 Task: Look for space in Bogenhausen, Germany from 7th July, 2023 to 15th July, 2023 for 6 adults in price range Rs.15000 to Rs.20000. Place can be entire place with 3 bedrooms having 3 beds and 3 bathrooms. Property type can be house, flat, guest house. Booking option can be shelf check-in. Required host language is English.
Action: Mouse moved to (374, 126)
Screenshot: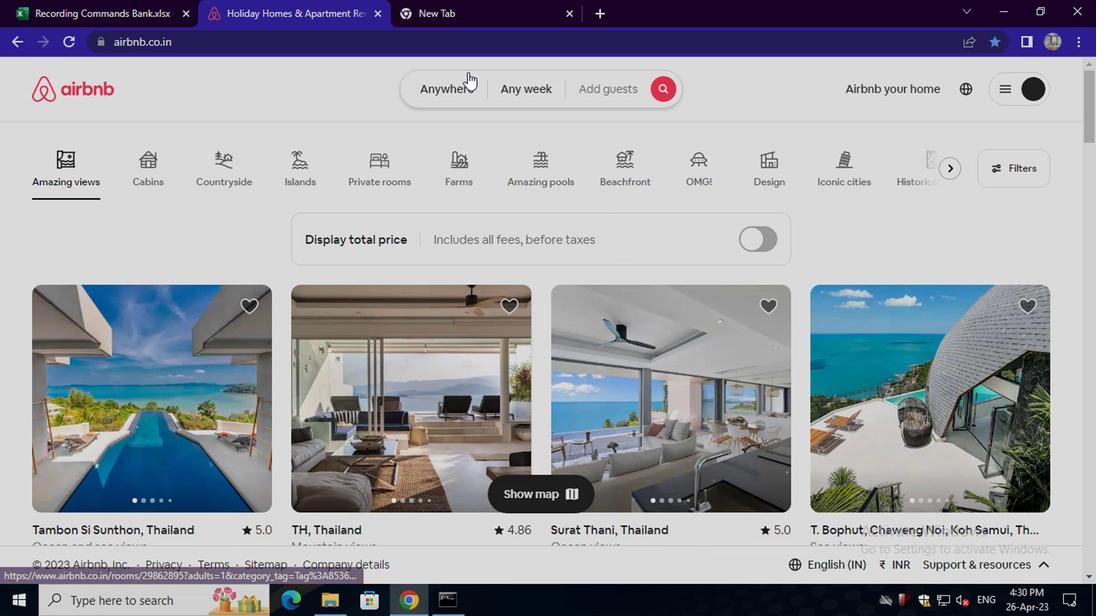 
Action: Mouse pressed left at (374, 126)
Screenshot: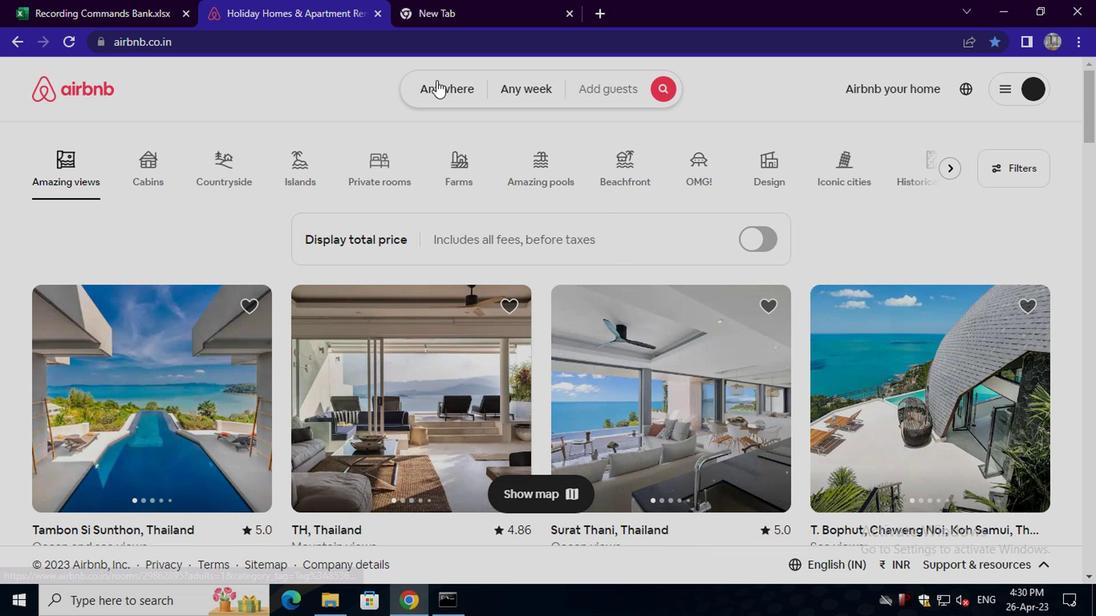
Action: Mouse moved to (315, 174)
Screenshot: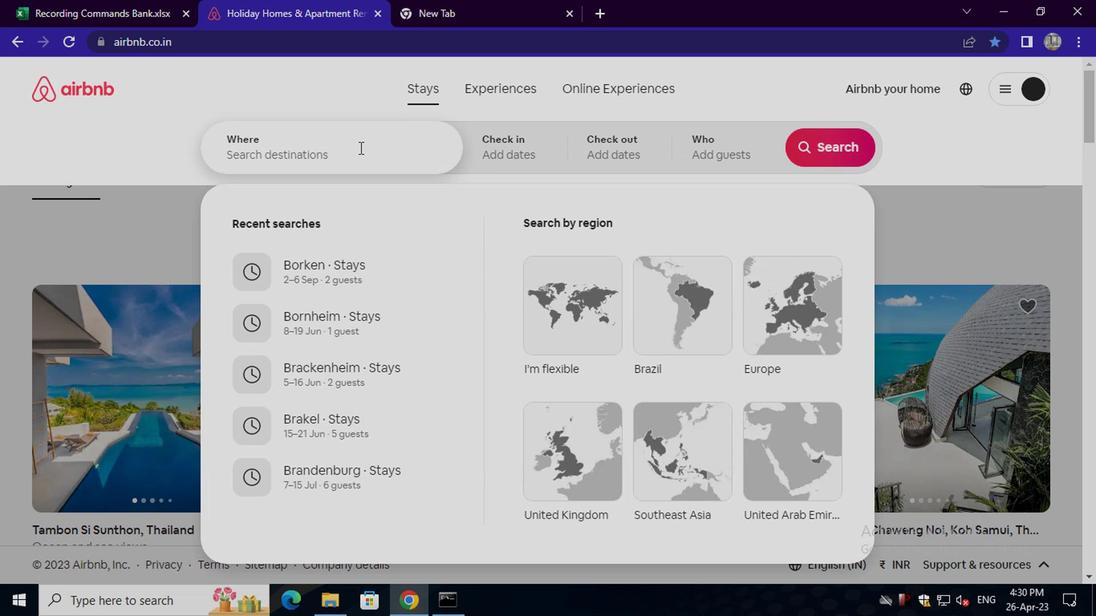 
Action: Mouse pressed left at (315, 174)
Screenshot: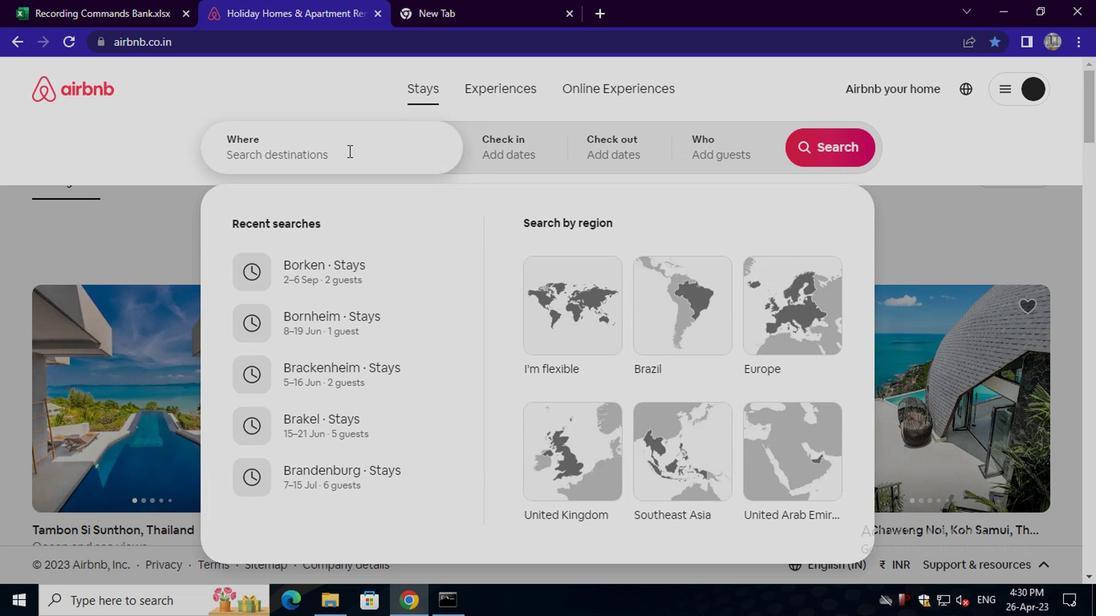 
Action: Key pressed bogenhausen,<Key.space>germany<Key.enter>
Screenshot: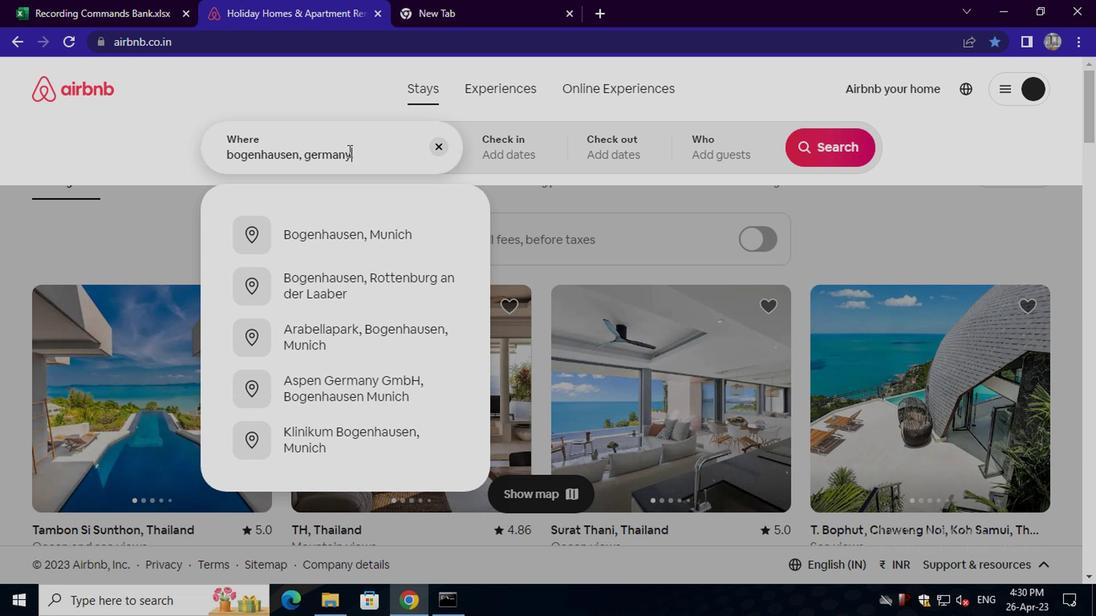 
Action: Mouse moved to (642, 260)
Screenshot: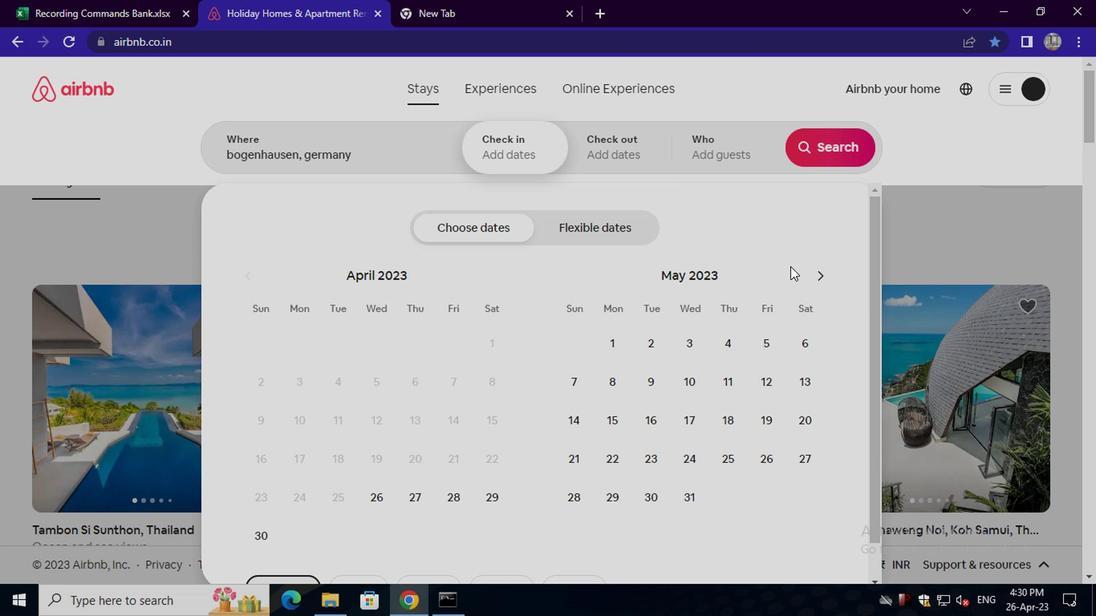 
Action: Mouse pressed left at (642, 260)
Screenshot: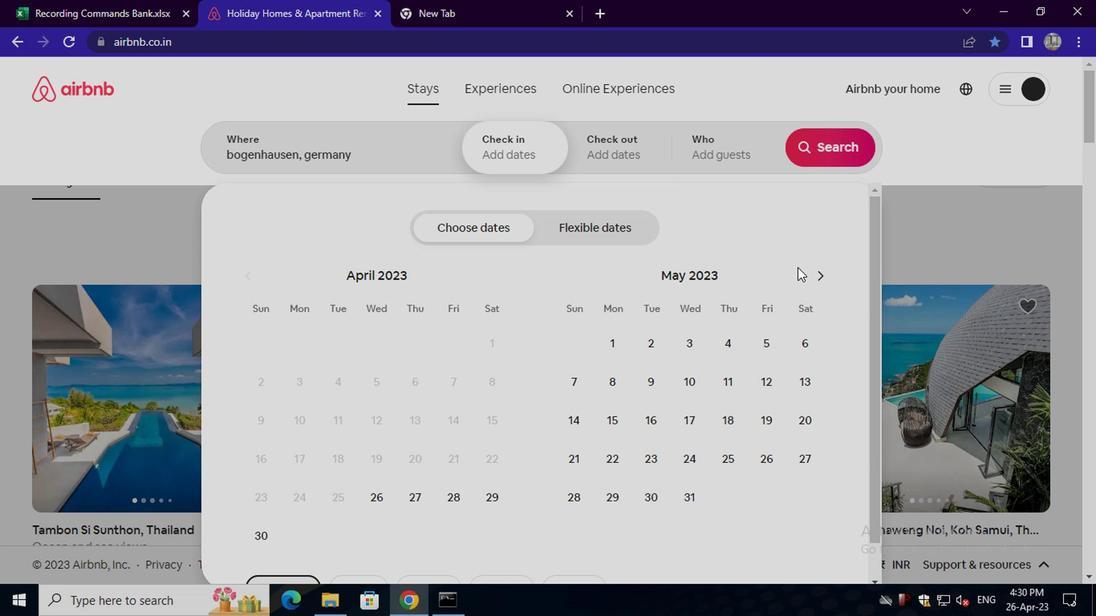 
Action: Mouse moved to (643, 259)
Screenshot: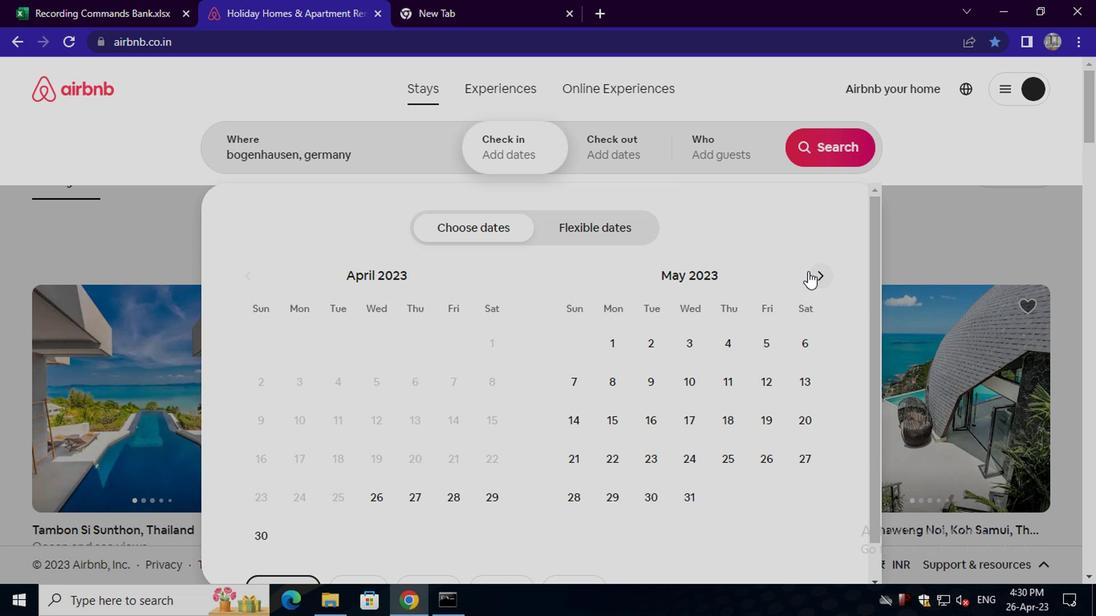
Action: Mouse pressed left at (643, 259)
Screenshot: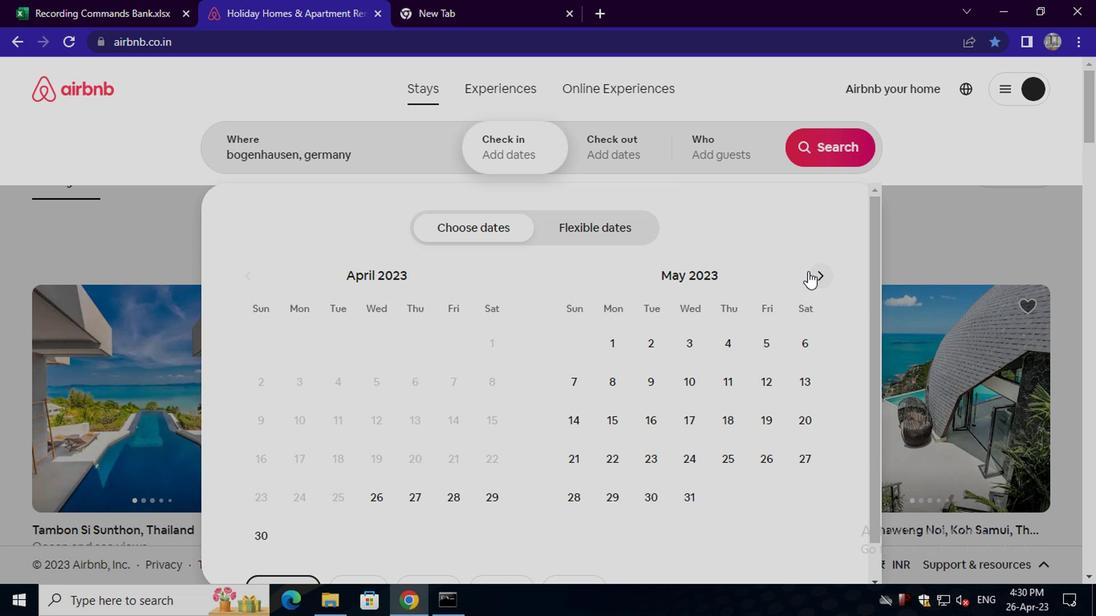 
Action: Mouse moved to (648, 259)
Screenshot: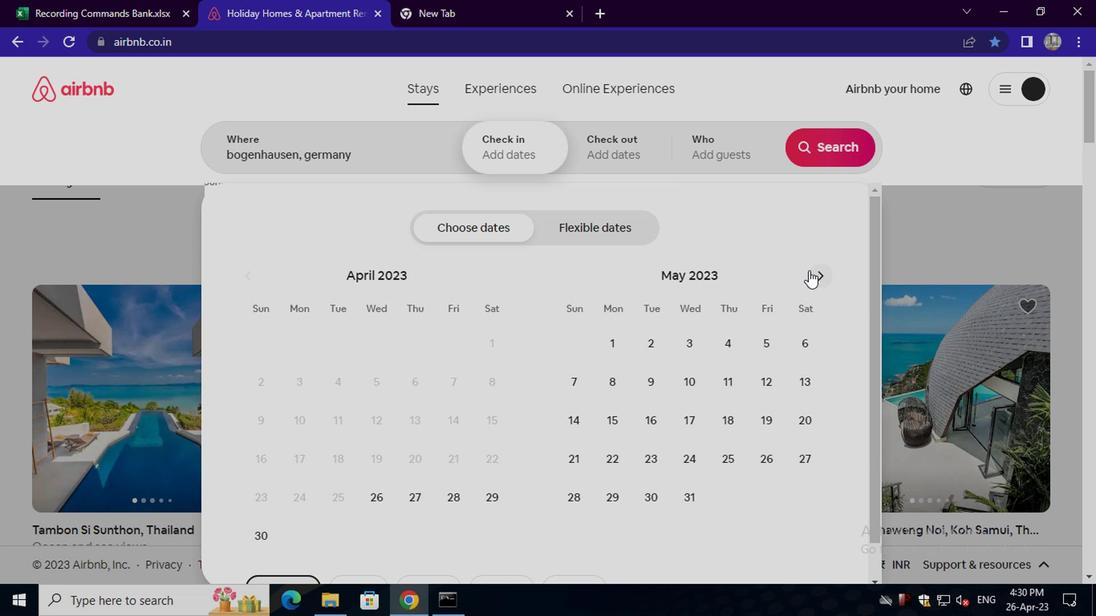 
Action: Mouse pressed left at (648, 259)
Screenshot: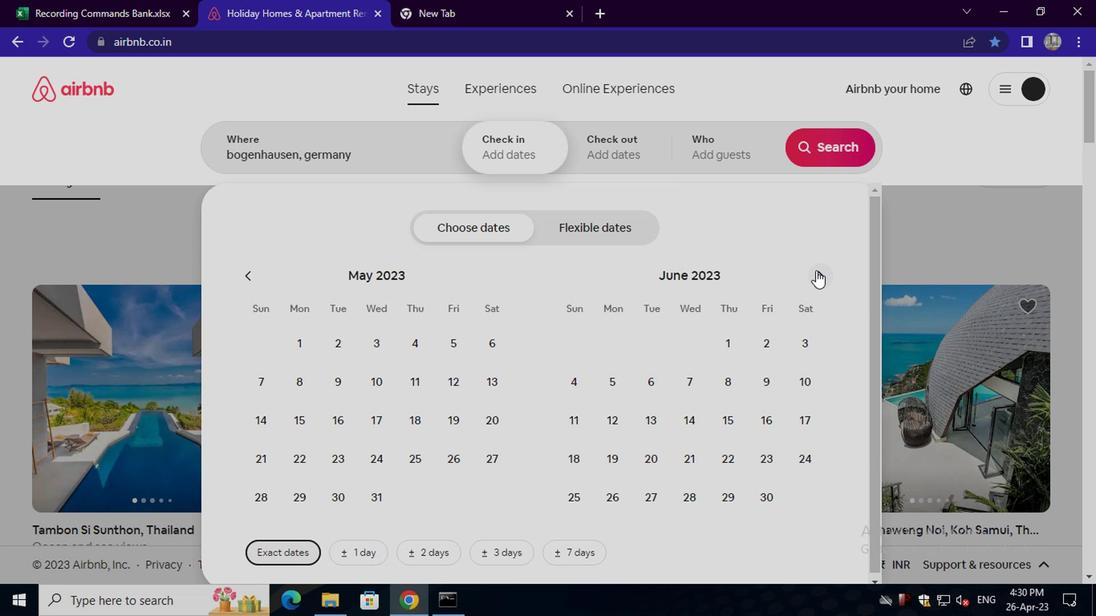 
Action: Mouse moved to (614, 334)
Screenshot: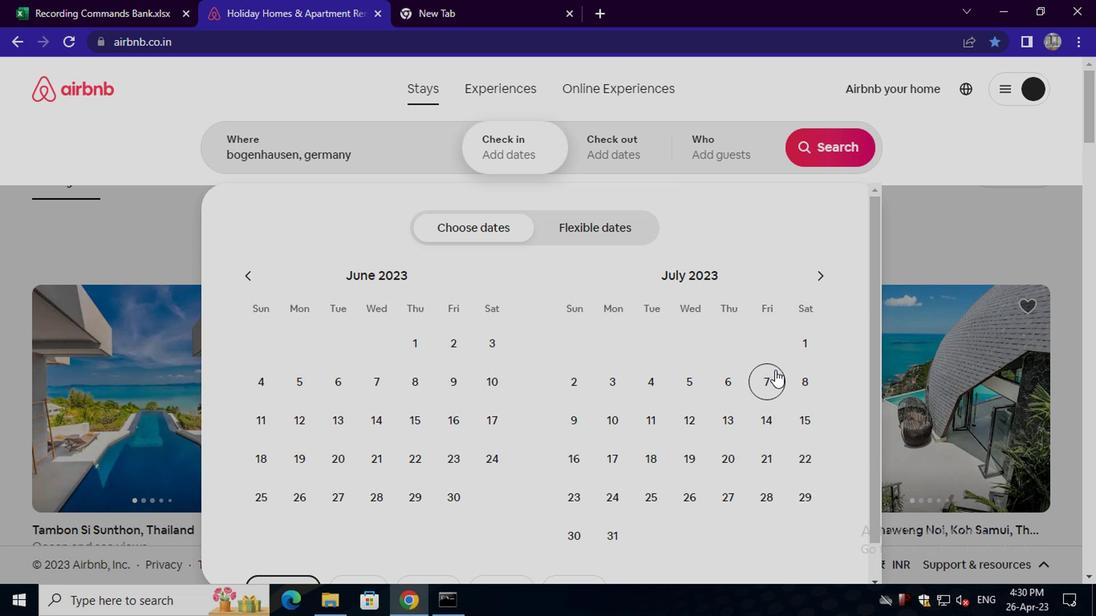 
Action: Mouse pressed left at (614, 334)
Screenshot: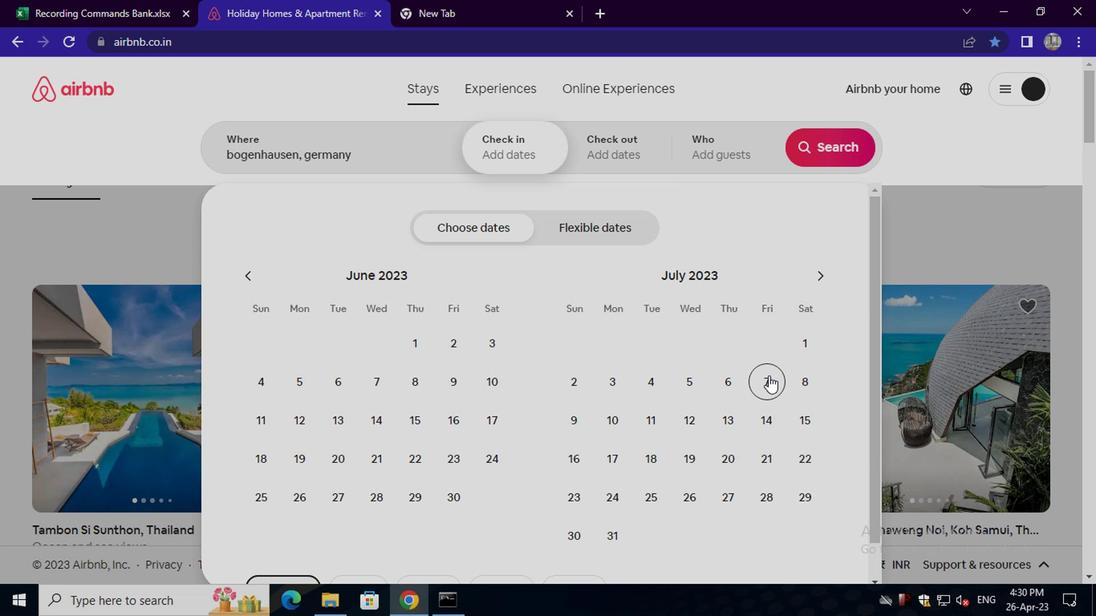 
Action: Mouse moved to (633, 366)
Screenshot: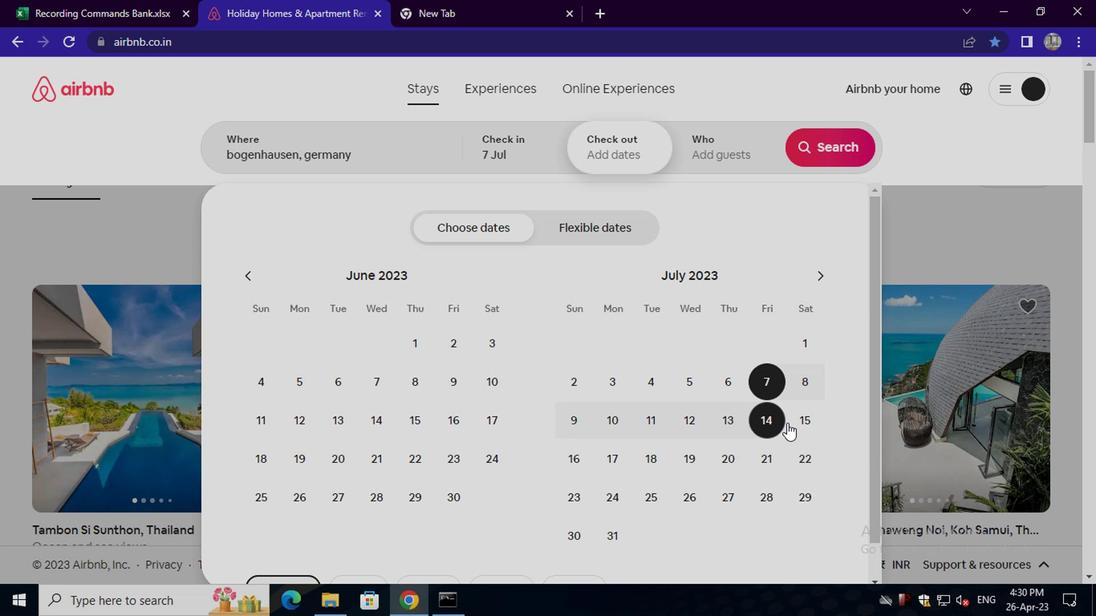 
Action: Mouse pressed left at (633, 366)
Screenshot: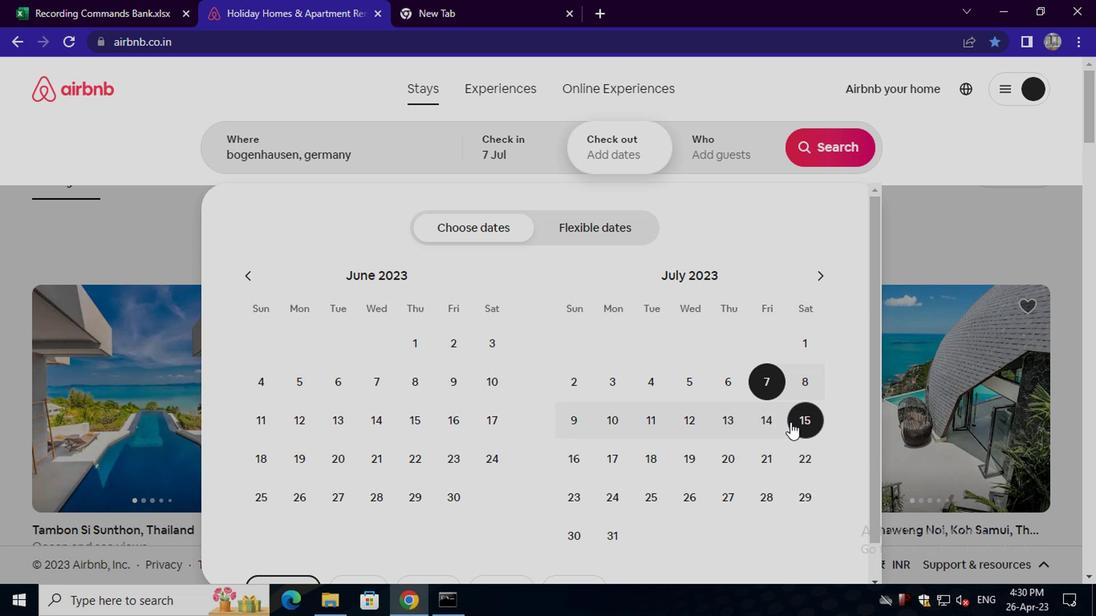 
Action: Mouse moved to (598, 166)
Screenshot: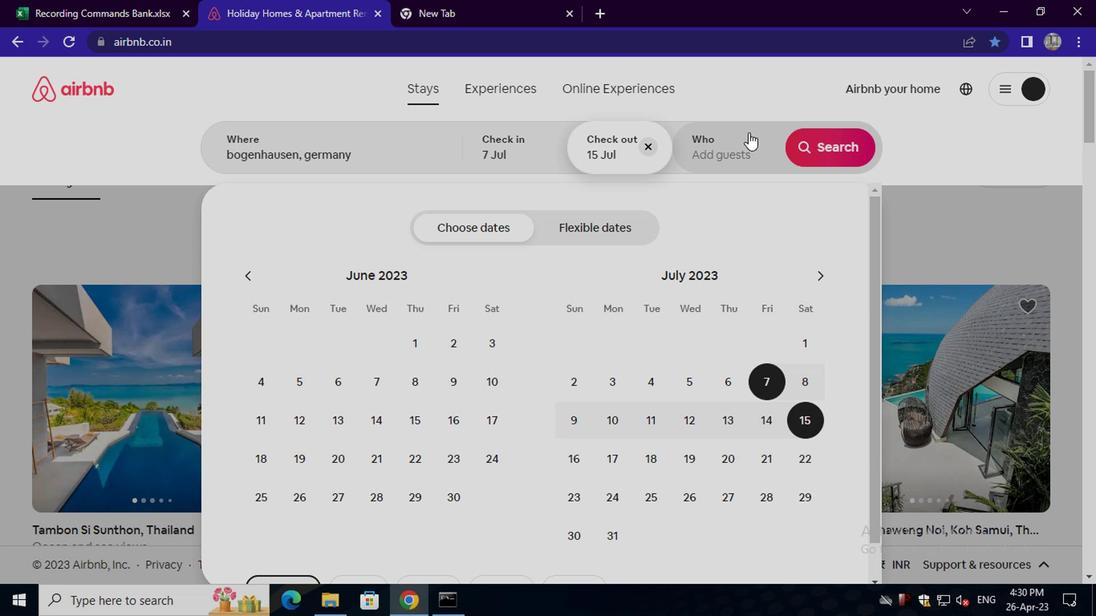 
Action: Mouse pressed left at (598, 166)
Screenshot: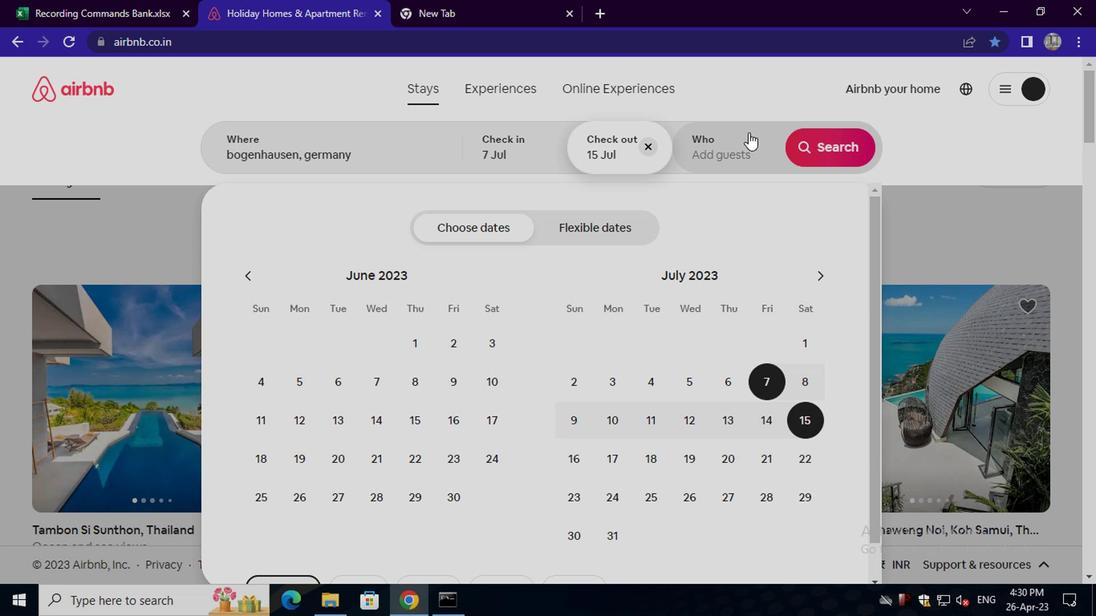 
Action: Mouse moved to (663, 228)
Screenshot: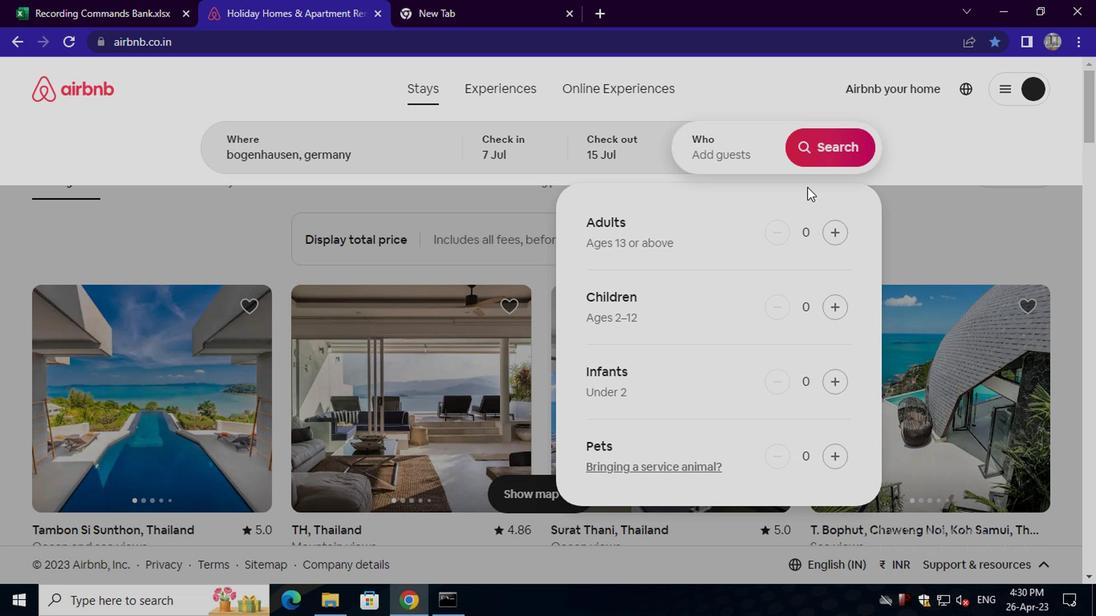 
Action: Mouse pressed left at (663, 228)
Screenshot: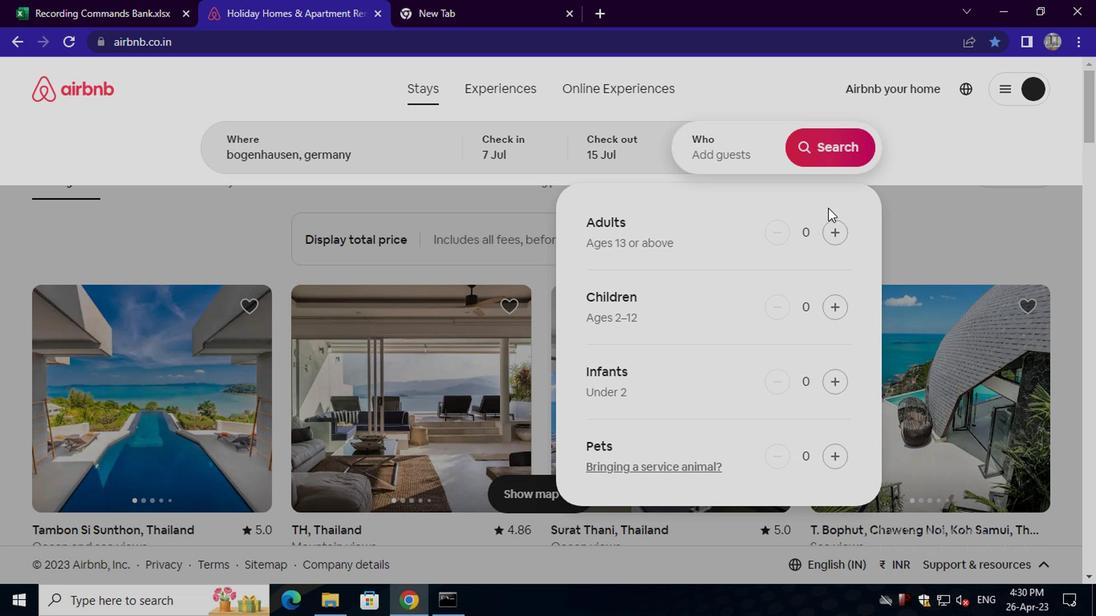 
Action: Mouse pressed left at (663, 228)
Screenshot: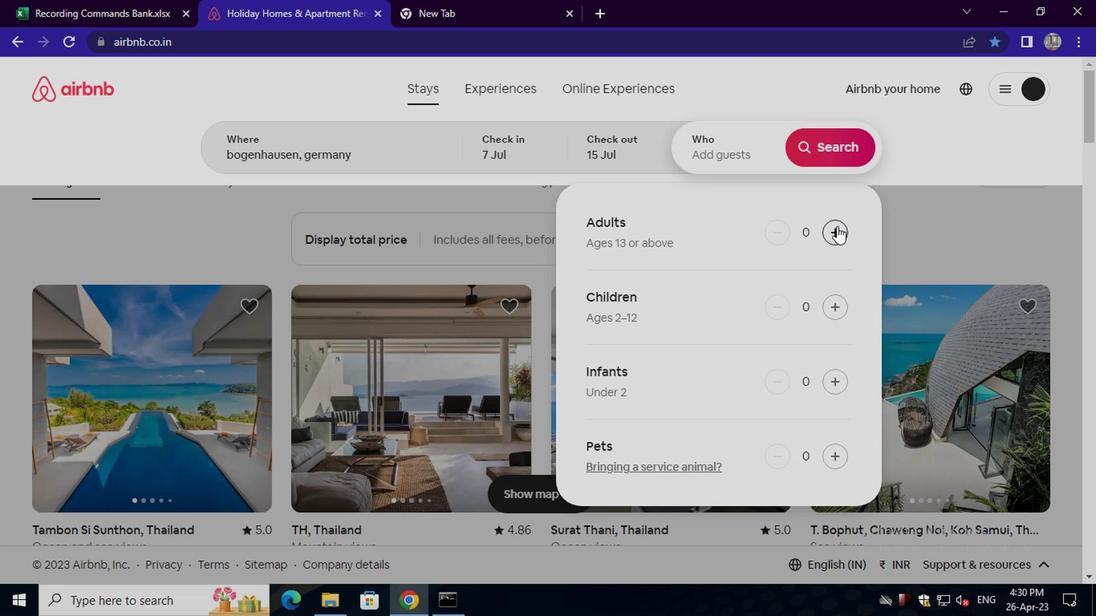 
Action: Mouse pressed left at (663, 228)
Screenshot: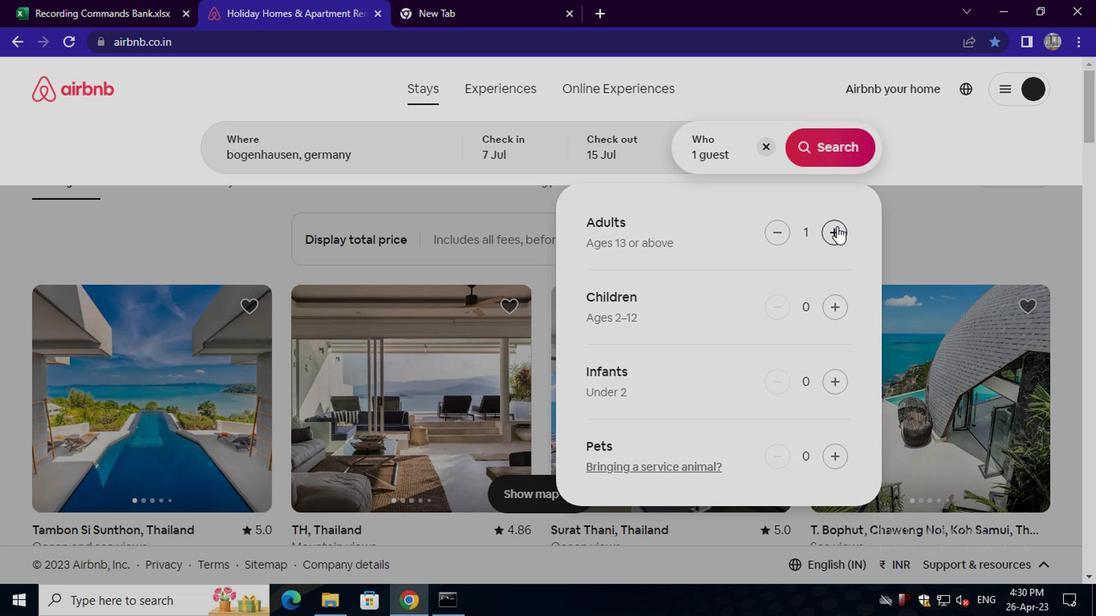
Action: Mouse pressed left at (663, 228)
Screenshot: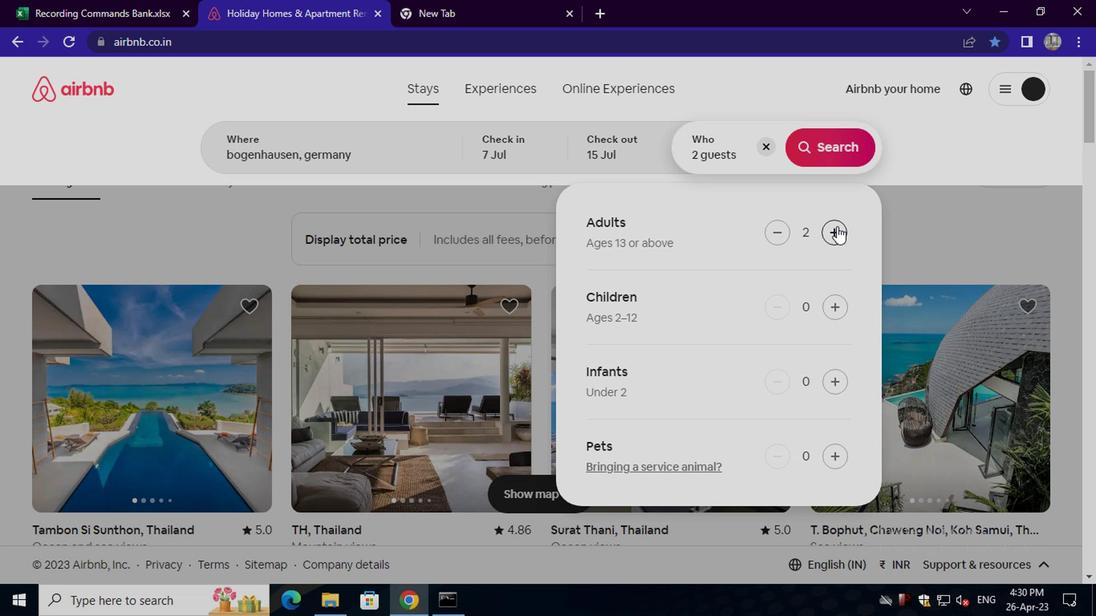 
Action: Mouse pressed left at (663, 228)
Screenshot: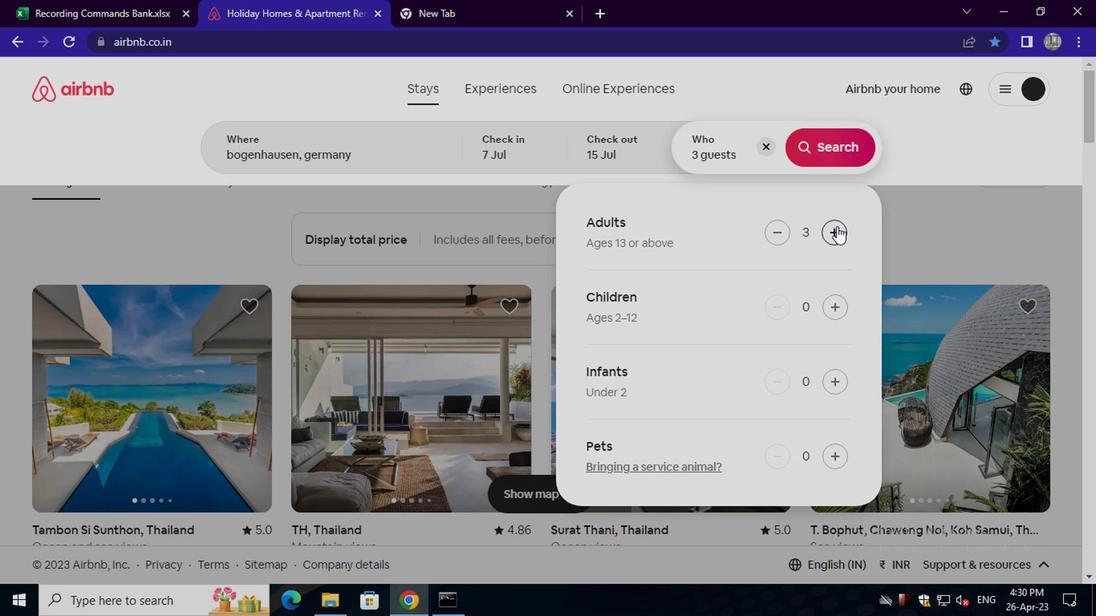 
Action: Mouse pressed left at (663, 228)
Screenshot: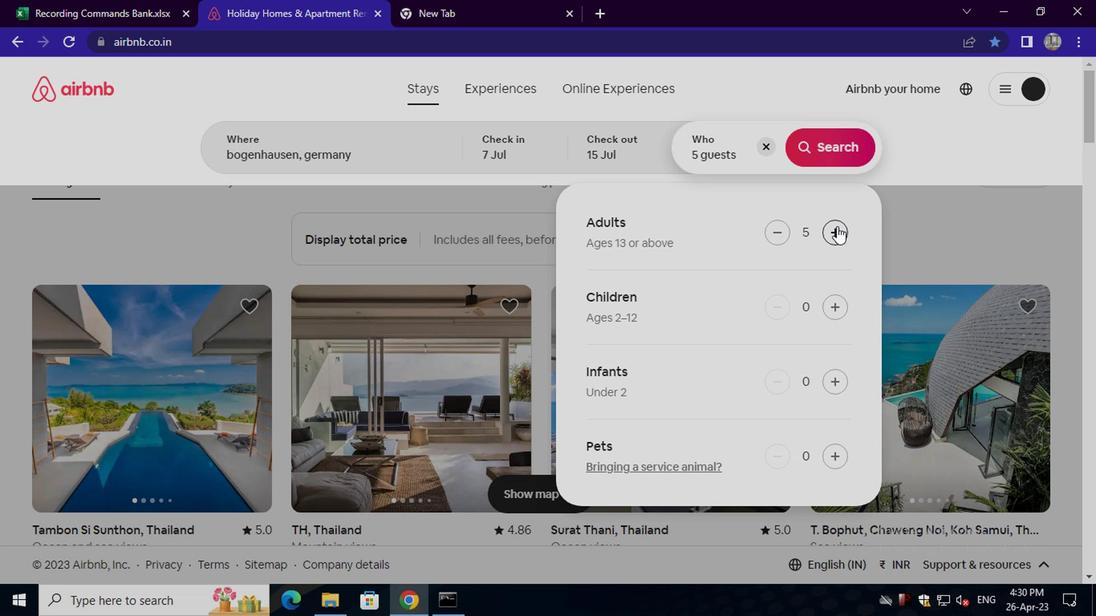 
Action: Mouse moved to (656, 175)
Screenshot: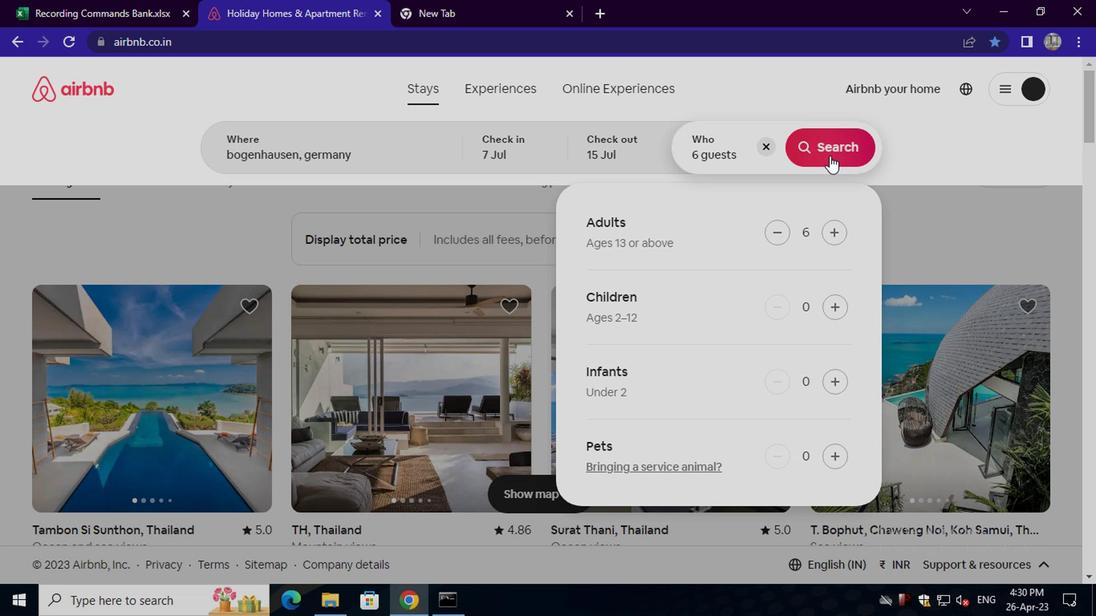 
Action: Mouse pressed left at (656, 175)
Screenshot: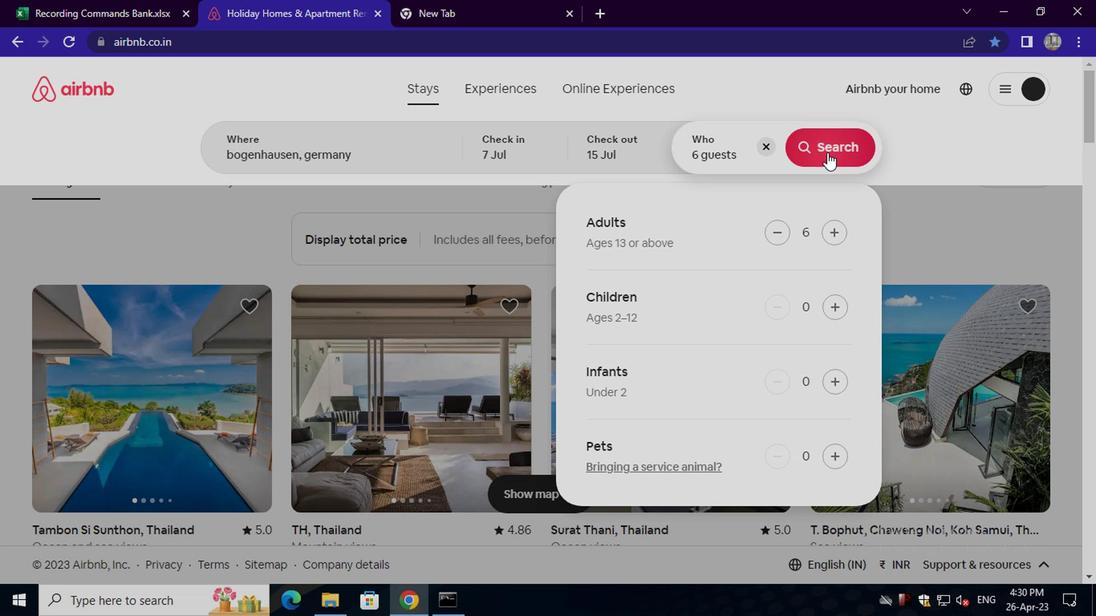 
Action: Mouse moved to (805, 178)
Screenshot: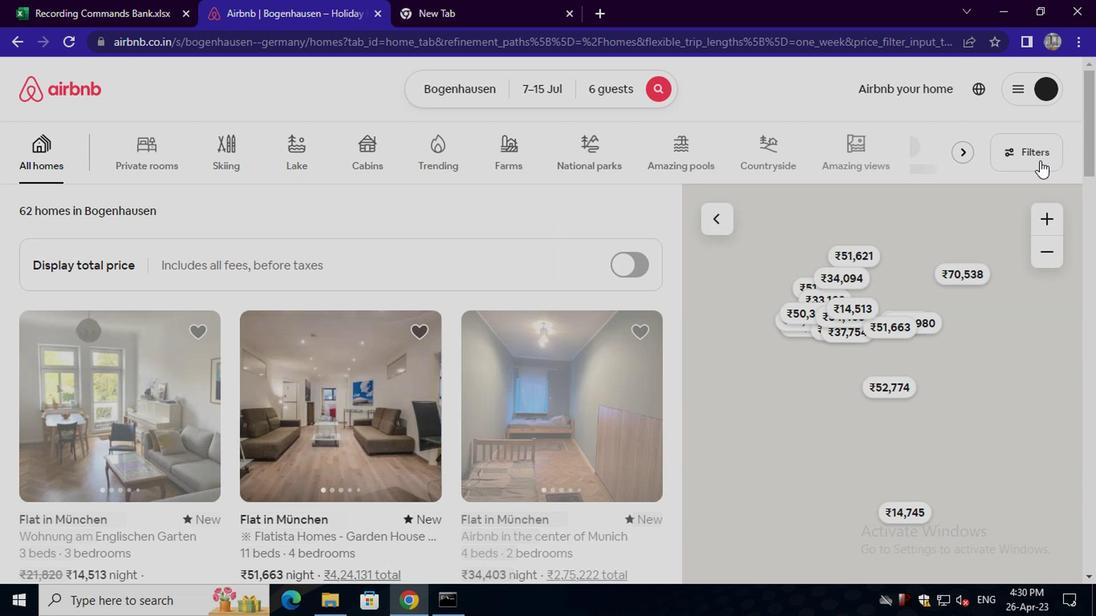 
Action: Mouse pressed left at (805, 178)
Screenshot: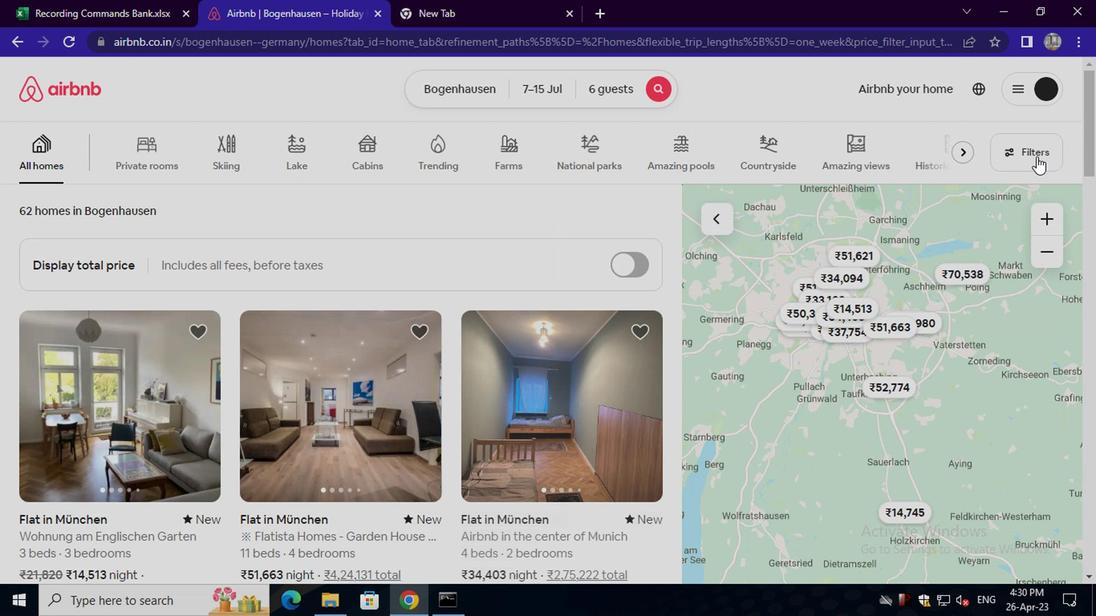 
Action: Mouse moved to (323, 320)
Screenshot: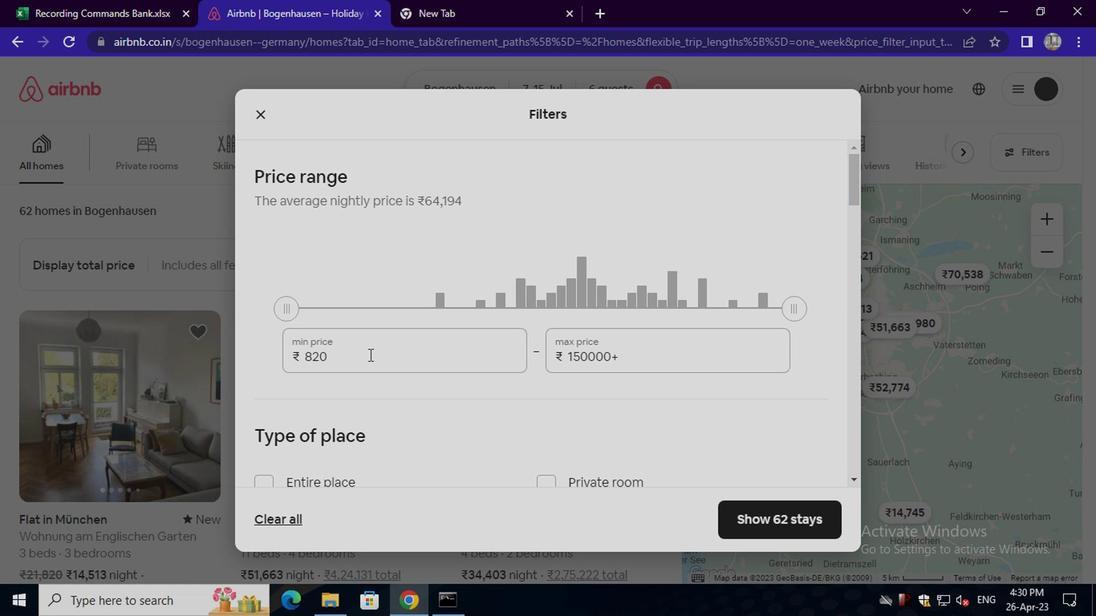 
Action: Mouse pressed left at (323, 320)
Screenshot: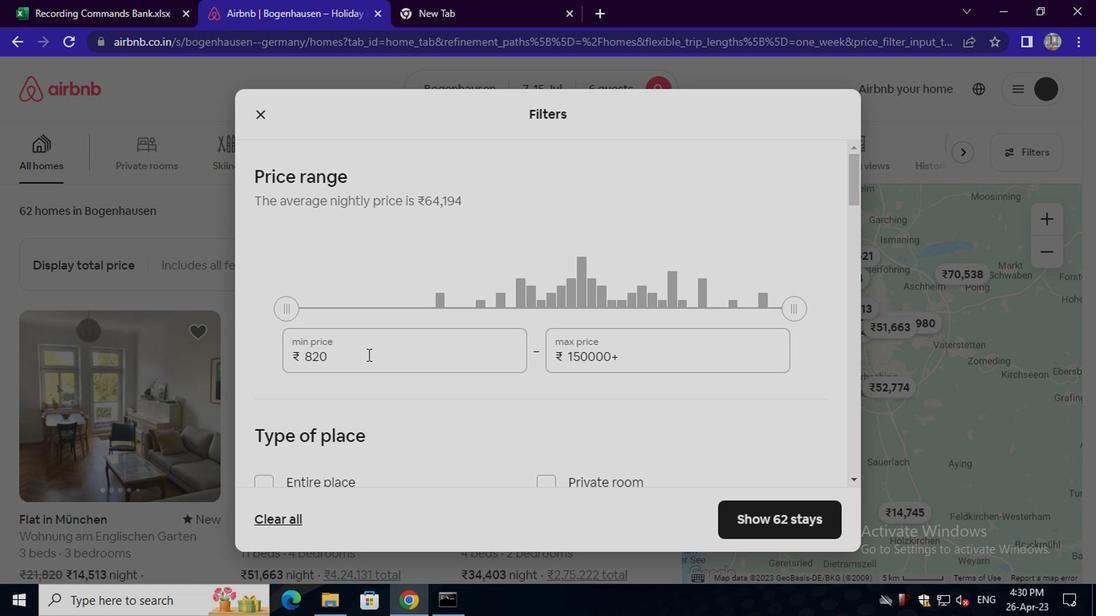 
Action: Key pressed <Key.backspace><Key.backspace><Key.backspace><Key.backspace><Key.backspace><Key.backspace><Key.backspace><Key.backspace><Key.backspace>15000
Screenshot: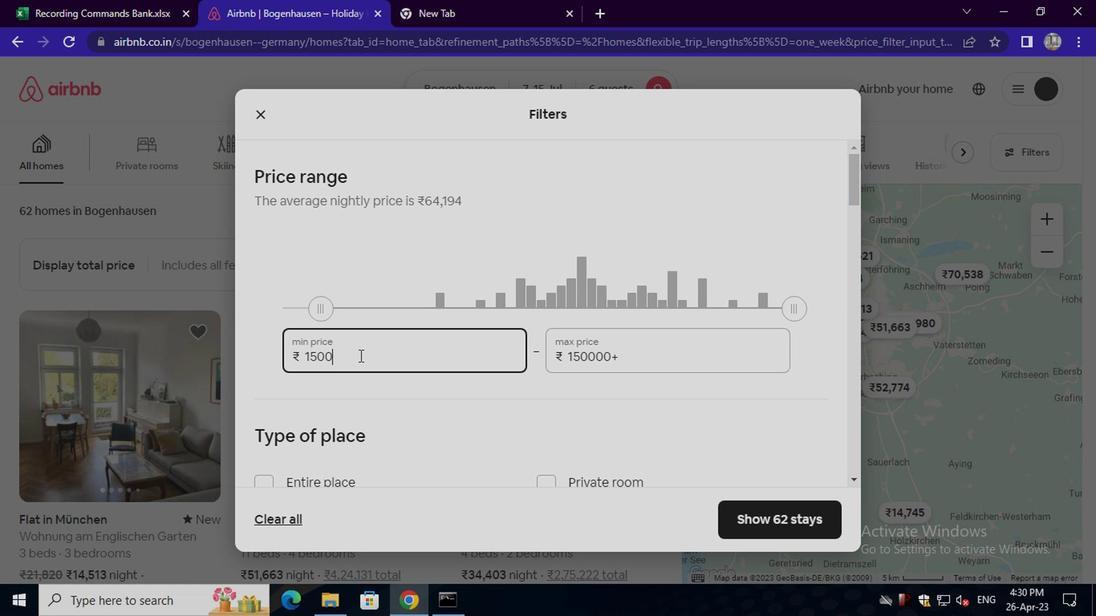 
Action: Mouse moved to (516, 320)
Screenshot: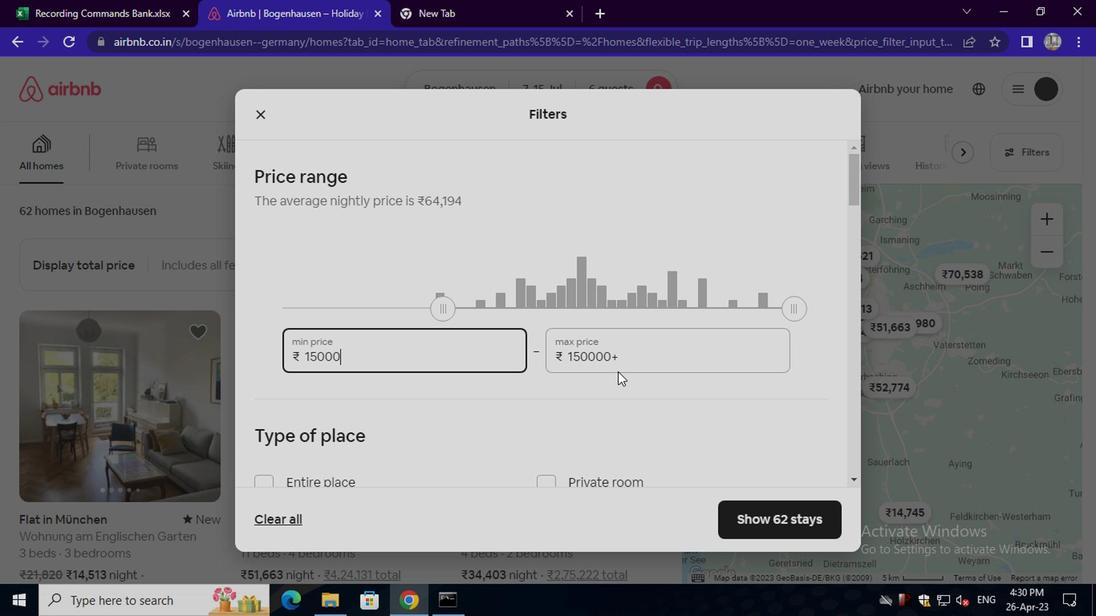 
Action: Mouse pressed left at (516, 320)
Screenshot: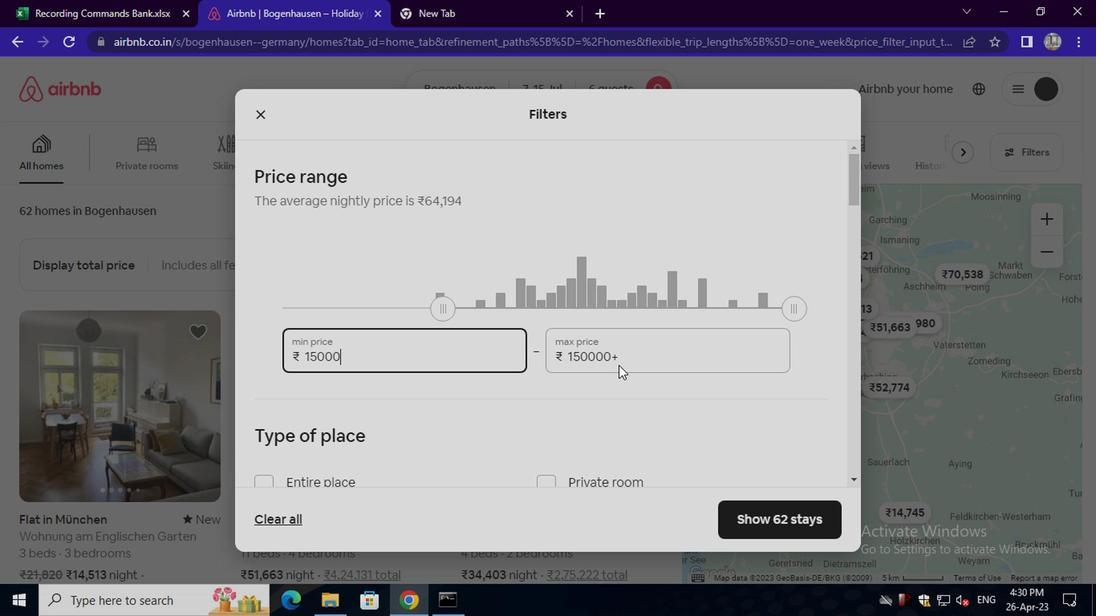 
Action: Key pressed <Key.backspace><Key.backspace><Key.backspace><Key.backspace><Key.backspace><Key.backspace><Key.backspace><Key.backspace><Key.backspace><Key.backspace><Key.backspace><Key.backspace><Key.backspace><Key.backspace>20000
Screenshot: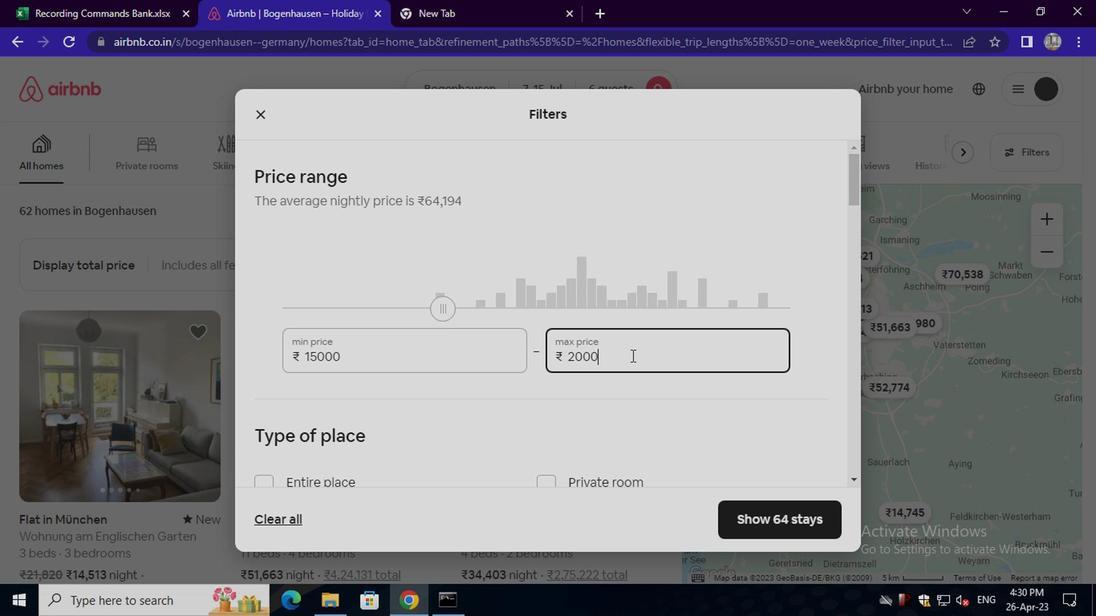 
Action: Mouse moved to (506, 332)
Screenshot: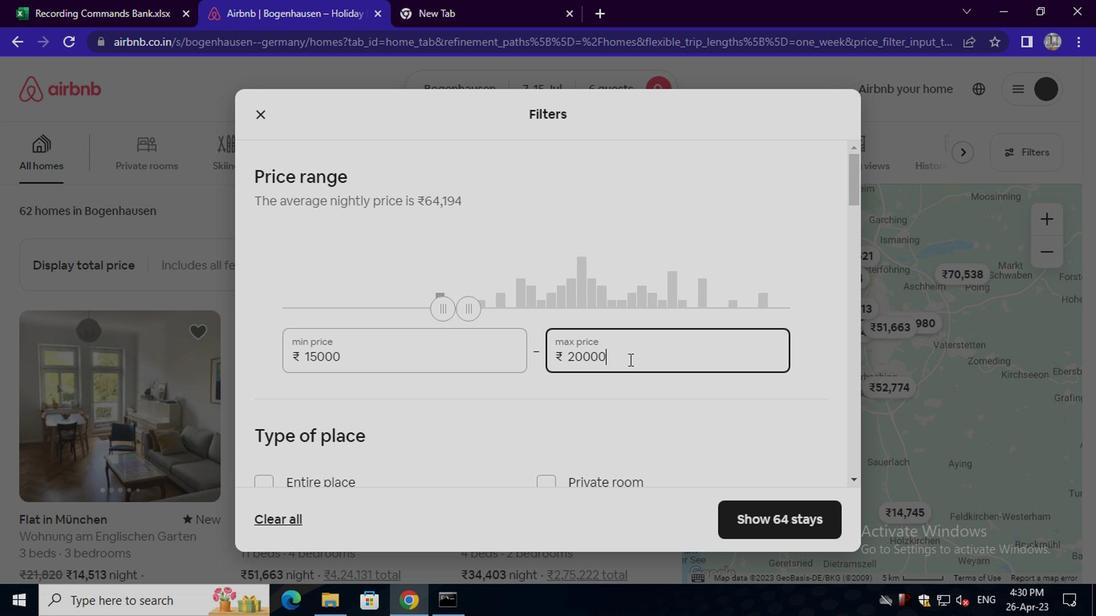 
Action: Mouse scrolled (506, 331) with delta (0, 0)
Screenshot: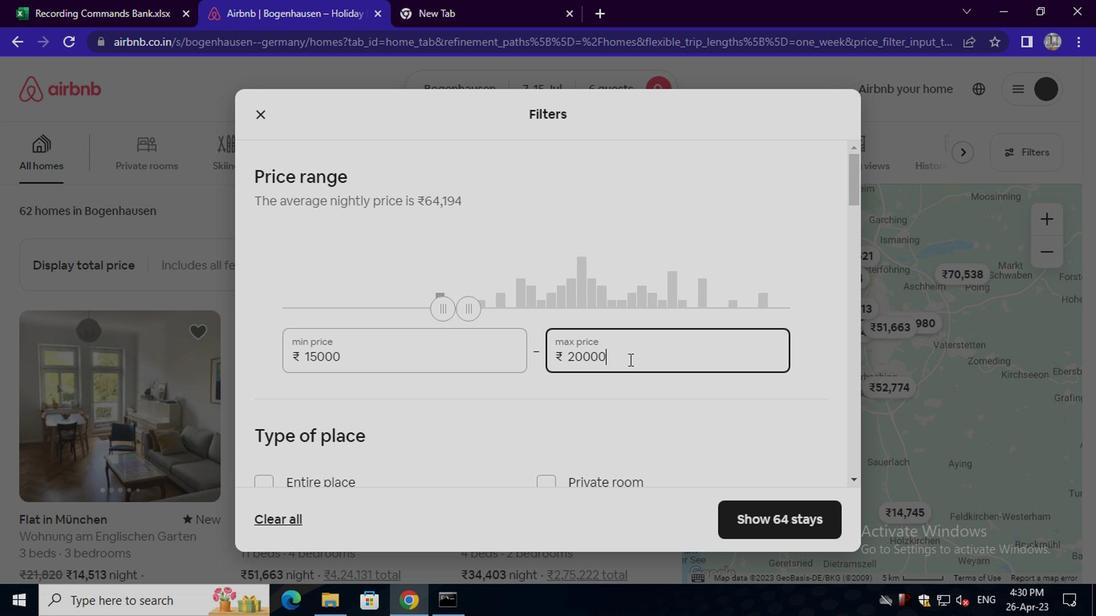 
Action: Mouse scrolled (506, 331) with delta (0, 0)
Screenshot: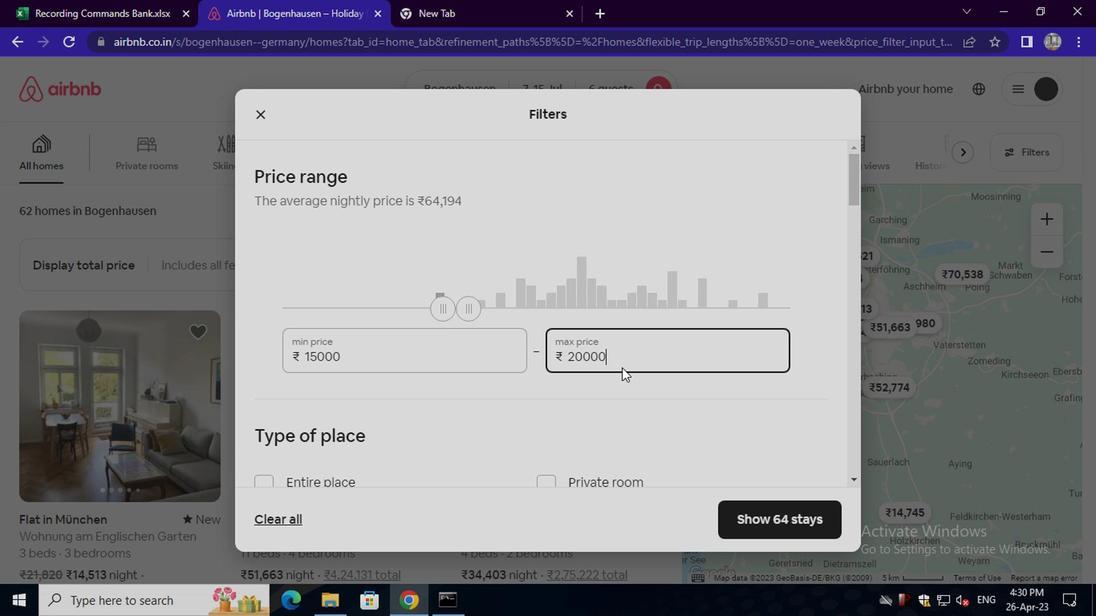
Action: Mouse scrolled (506, 331) with delta (0, 0)
Screenshot: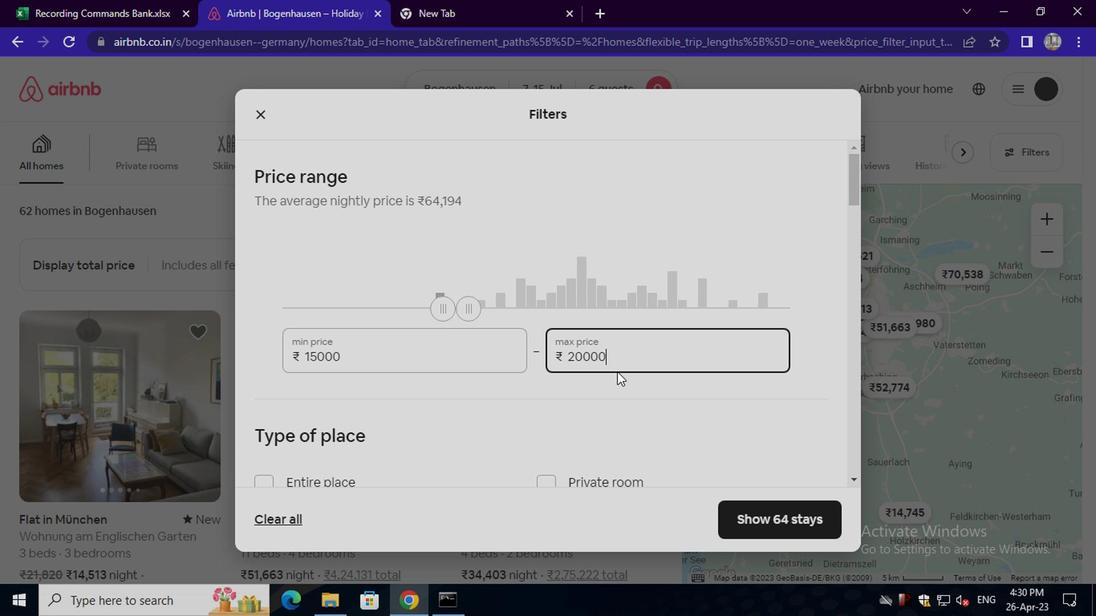
Action: Mouse moved to (269, 237)
Screenshot: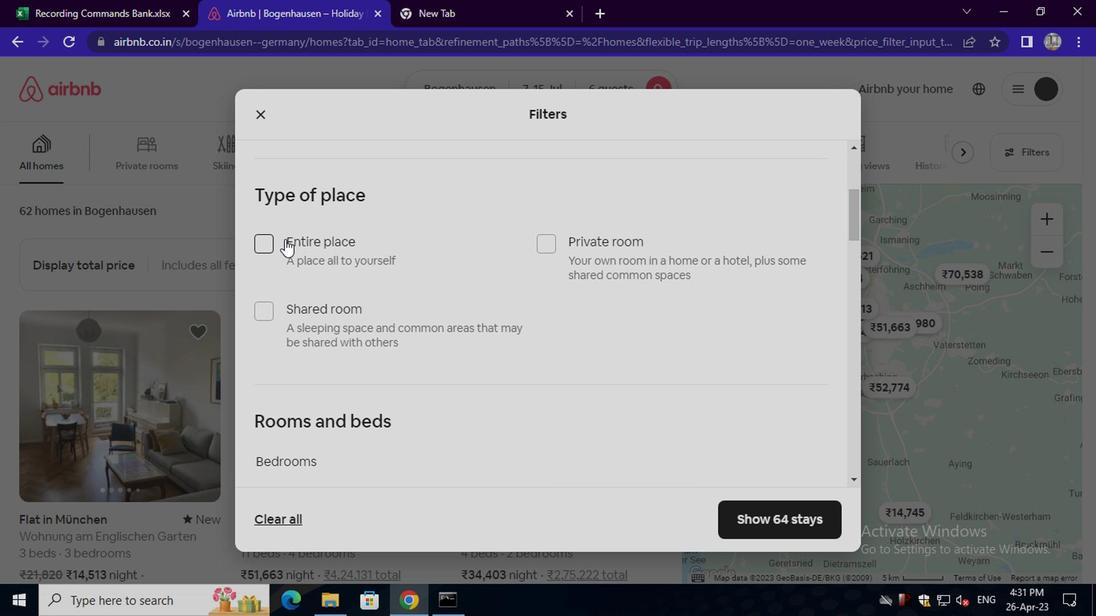 
Action: Mouse pressed left at (269, 237)
Screenshot: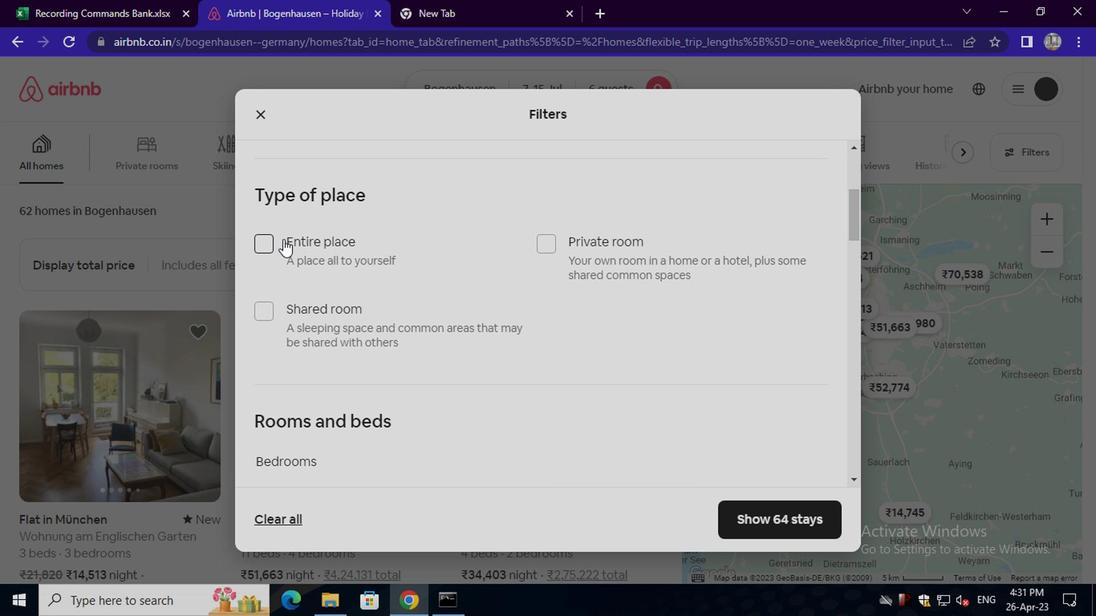 
Action: Mouse moved to (424, 319)
Screenshot: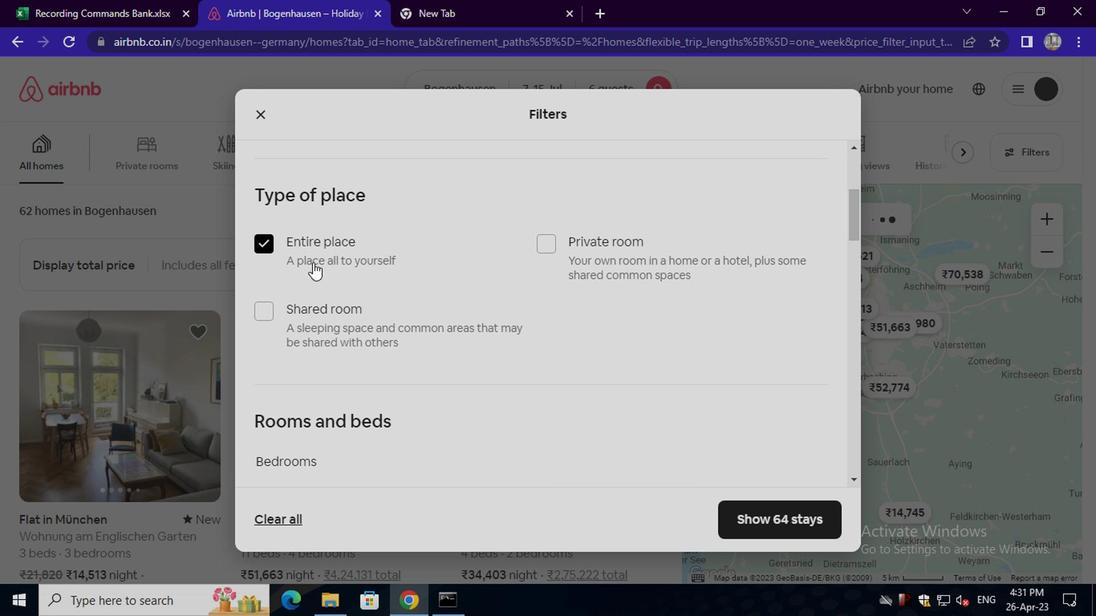 
Action: Mouse scrolled (424, 319) with delta (0, 0)
Screenshot: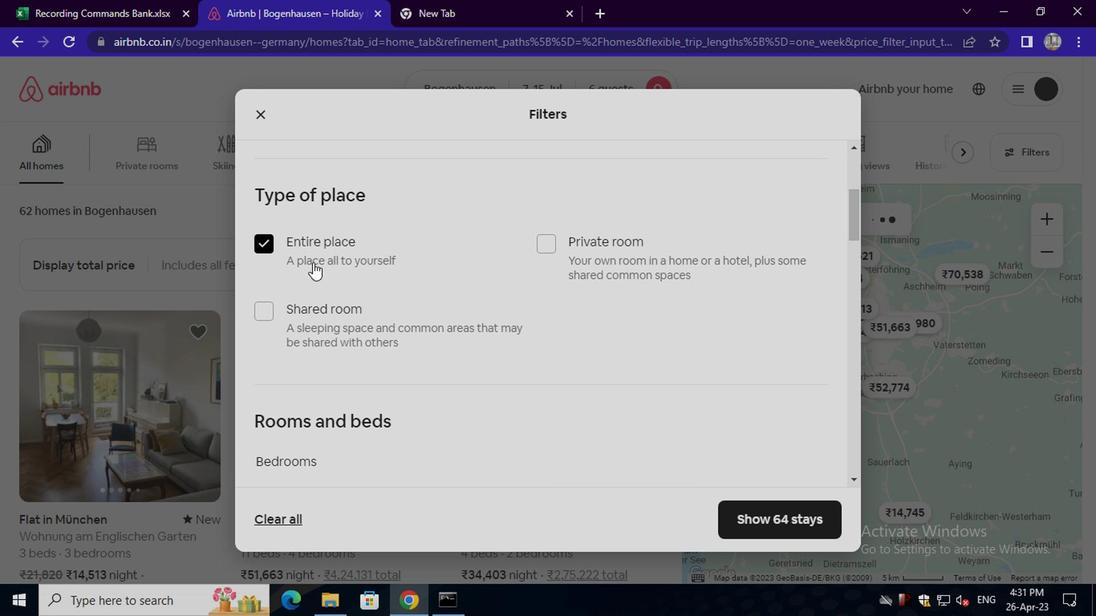 
Action: Mouse moved to (425, 320)
Screenshot: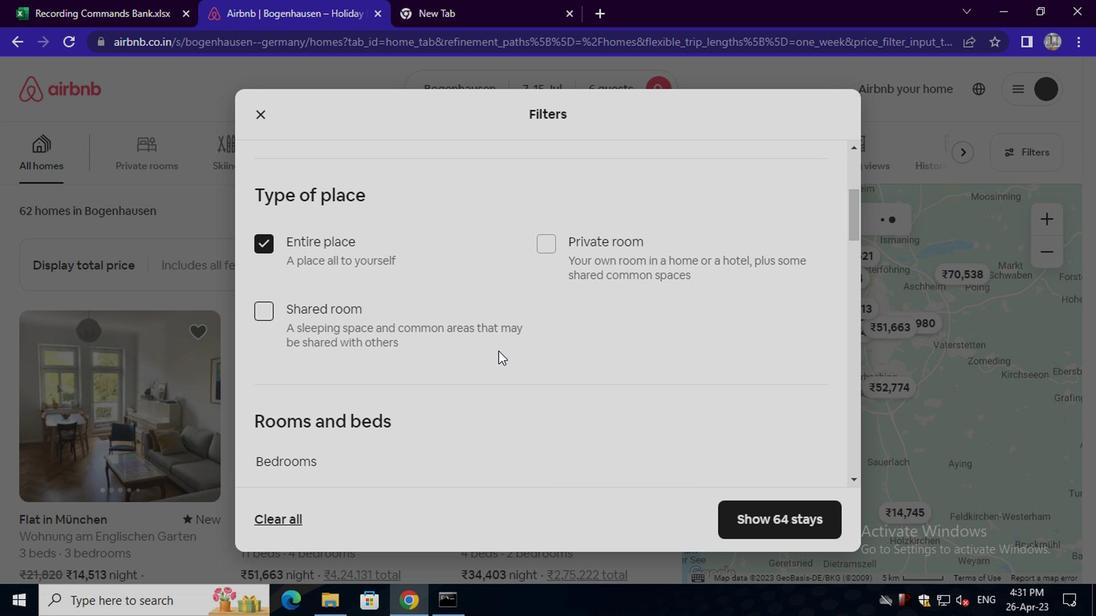 
Action: Mouse scrolled (425, 319) with delta (0, 0)
Screenshot: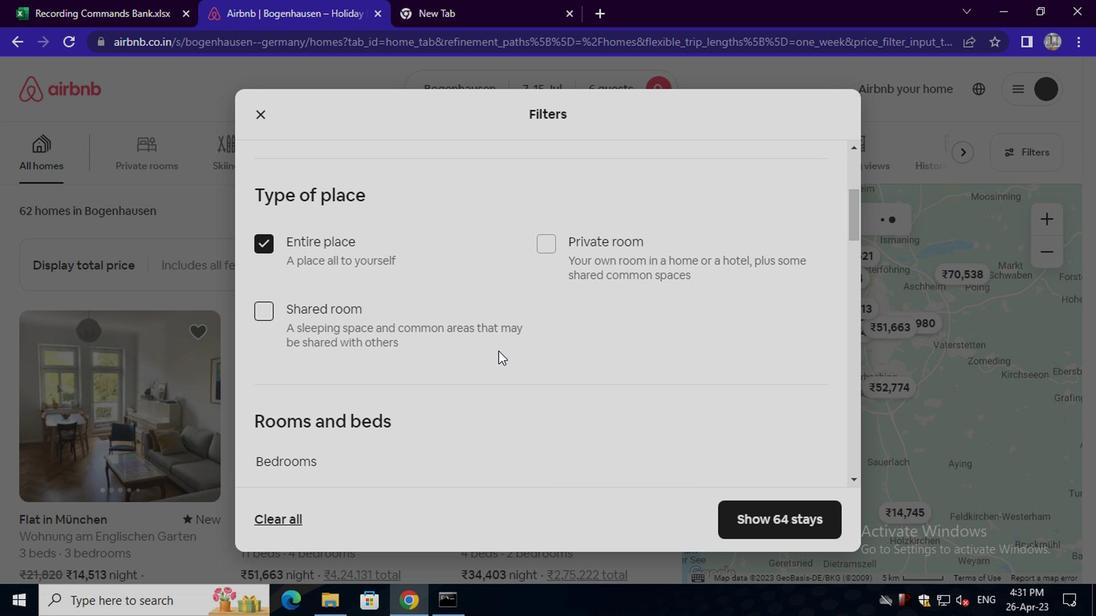 
Action: Mouse scrolled (425, 319) with delta (0, 0)
Screenshot: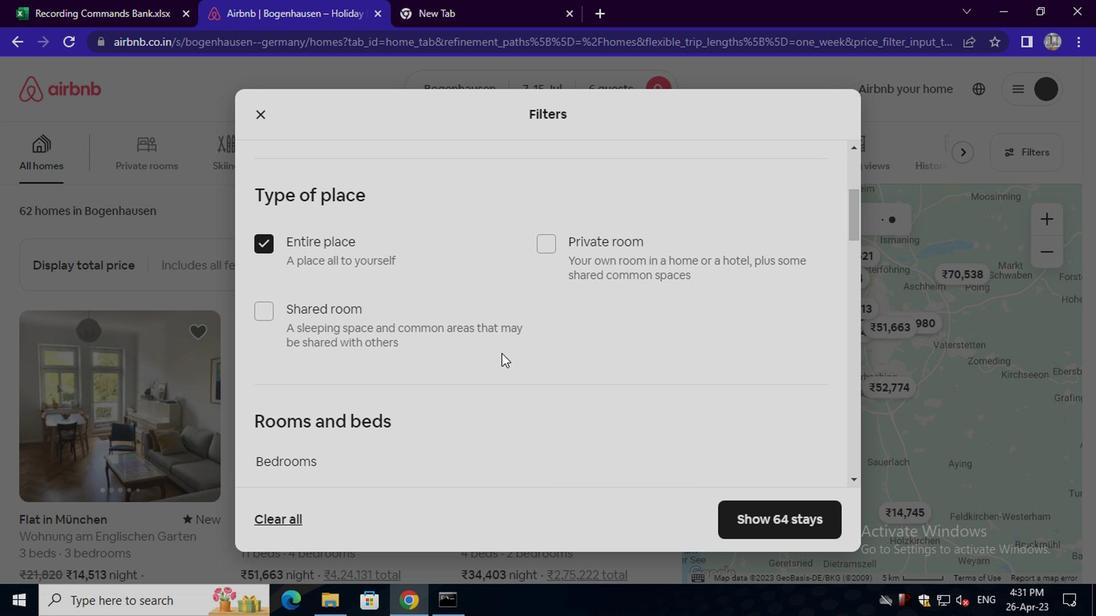 
Action: Mouse moved to (393, 258)
Screenshot: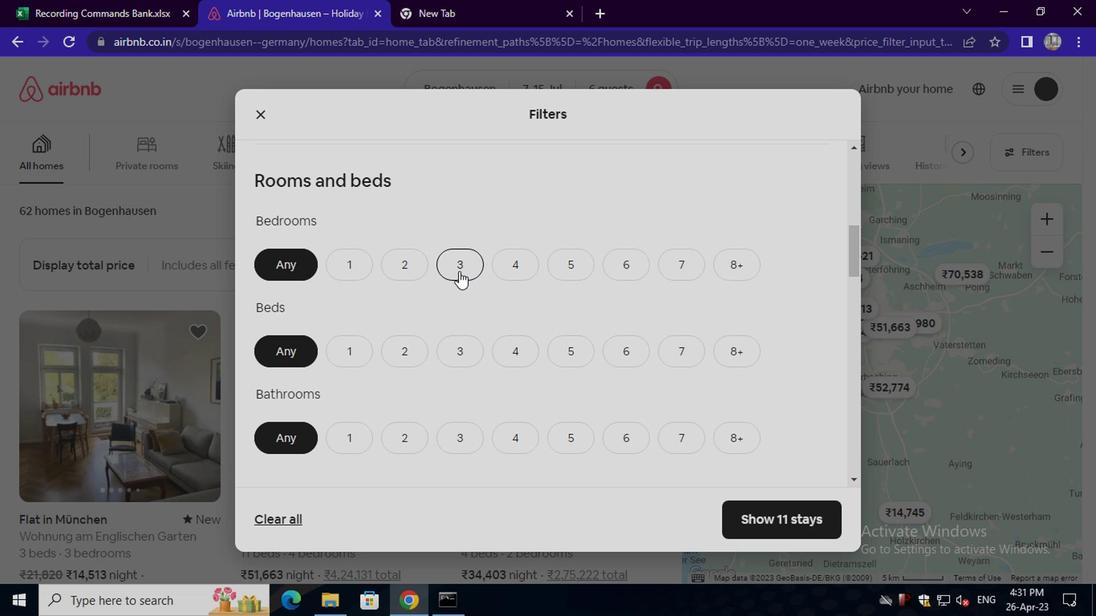 
Action: Mouse pressed left at (393, 258)
Screenshot: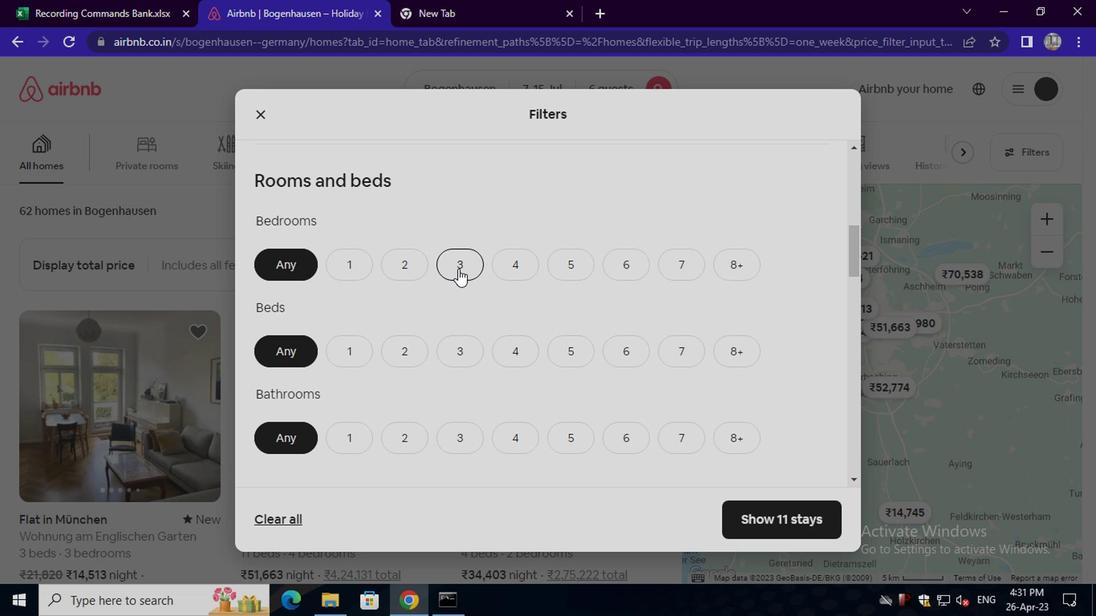
Action: Mouse moved to (394, 313)
Screenshot: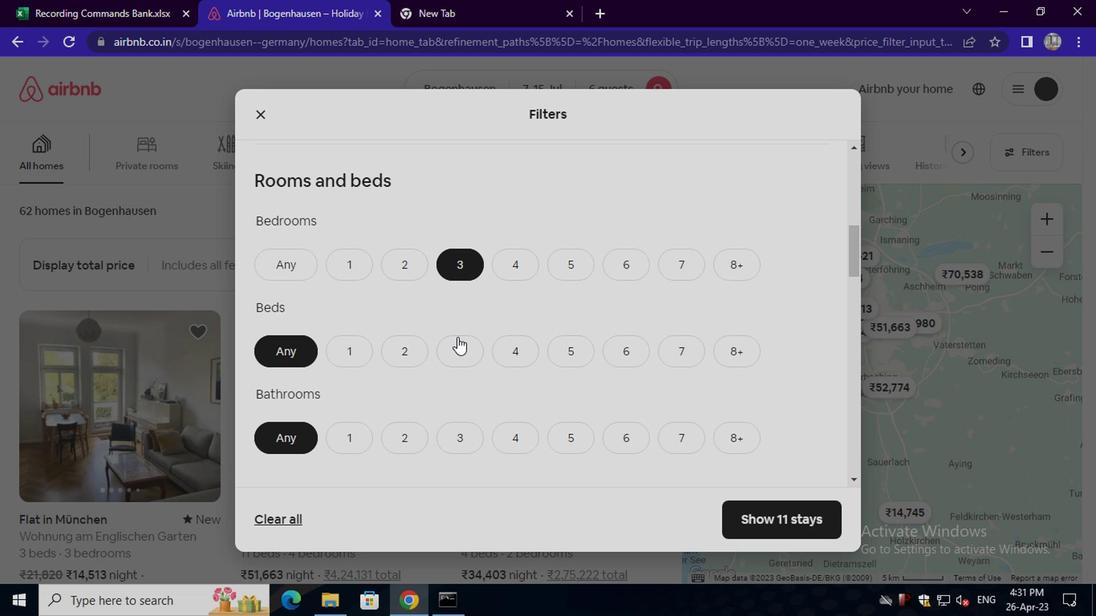 
Action: Mouse pressed left at (394, 313)
Screenshot: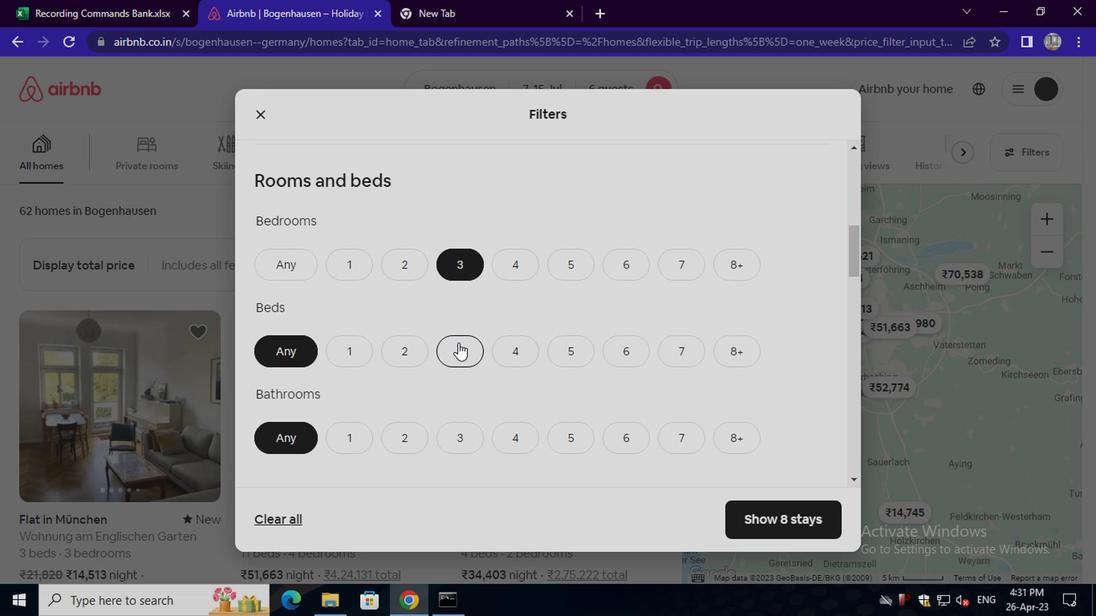 
Action: Mouse moved to (399, 381)
Screenshot: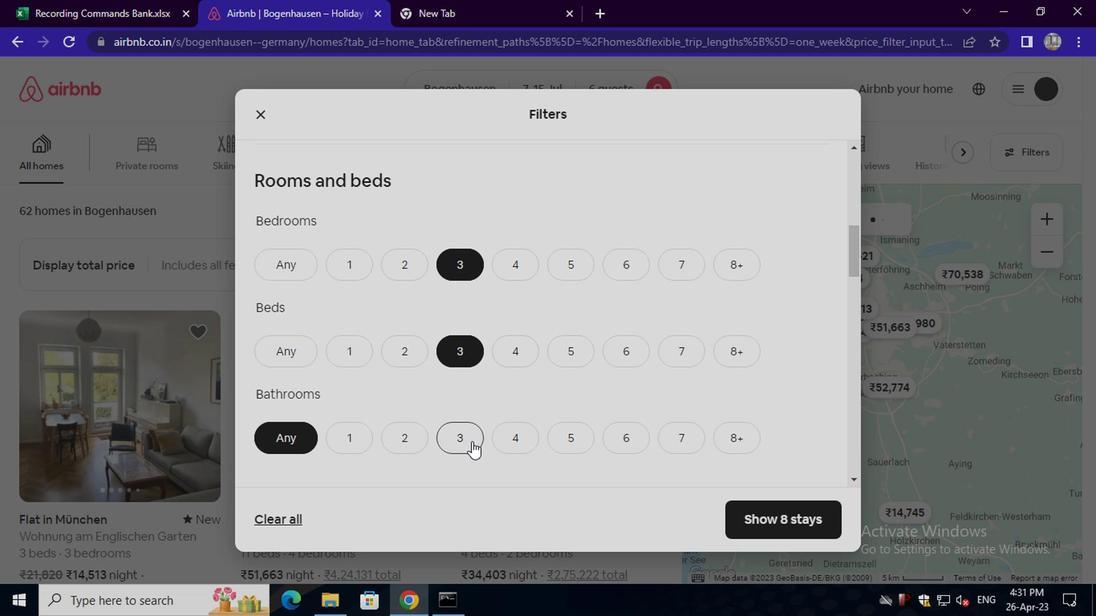 
Action: Mouse pressed left at (399, 381)
Screenshot: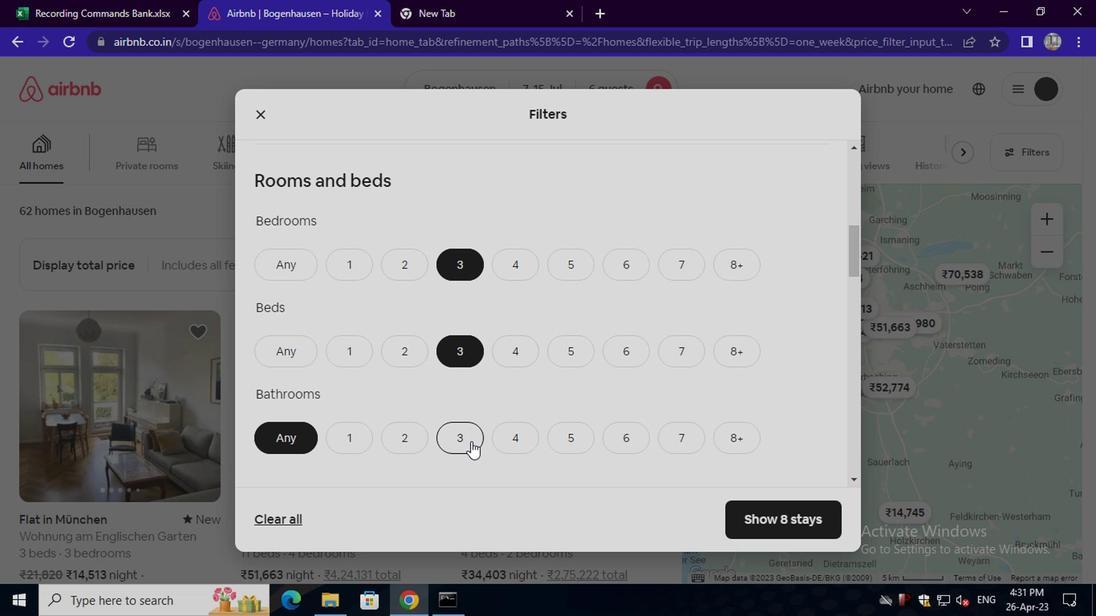
Action: Mouse scrolled (399, 381) with delta (0, 0)
Screenshot: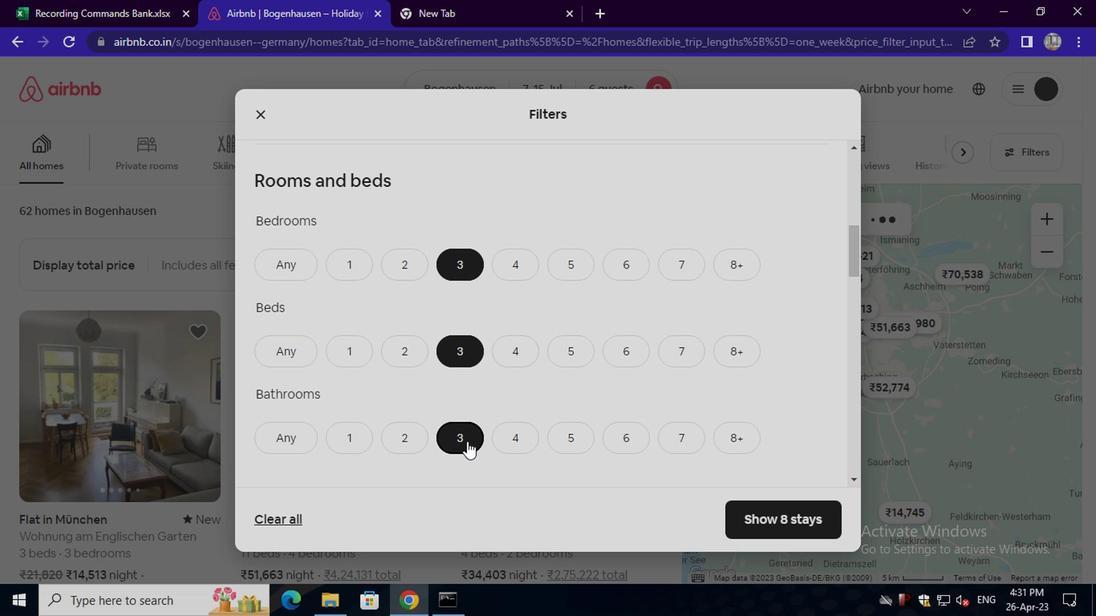 
Action: Mouse scrolled (399, 381) with delta (0, 0)
Screenshot: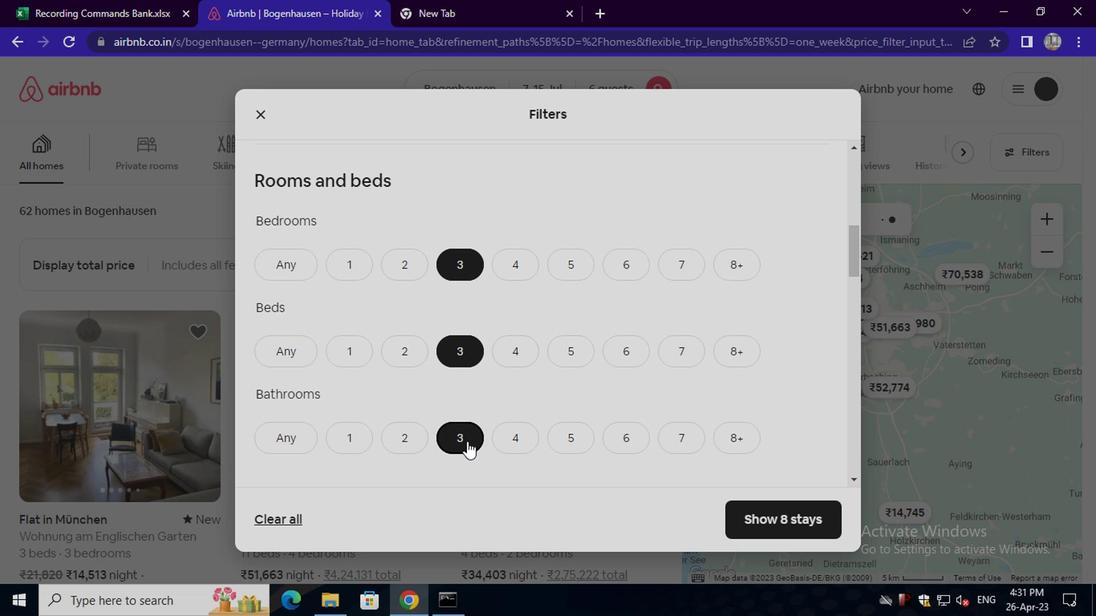 
Action: Mouse scrolled (399, 381) with delta (0, 0)
Screenshot: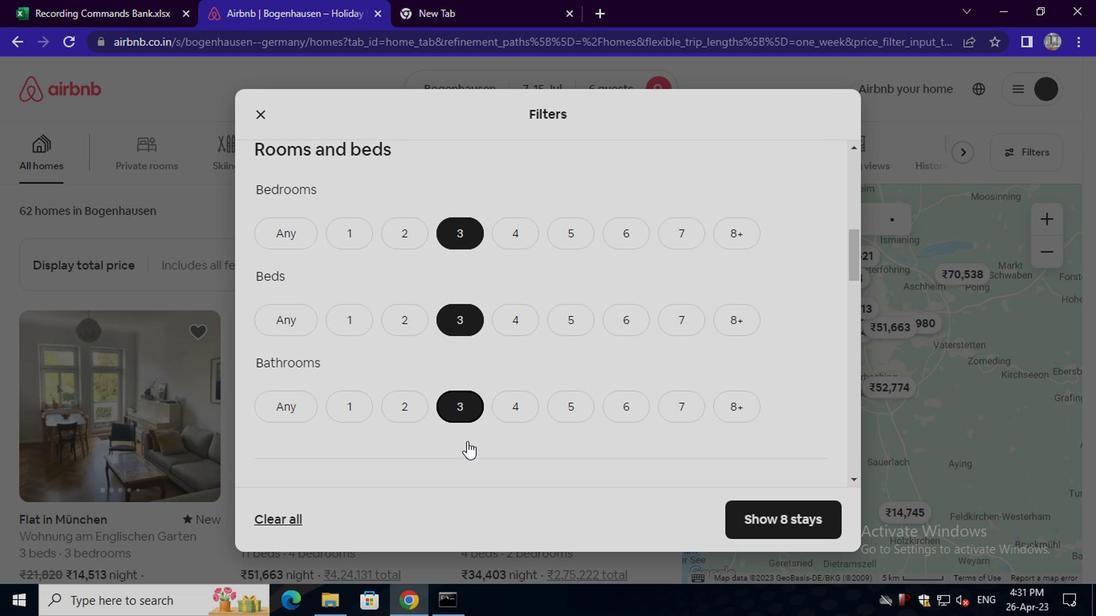 
Action: Mouse moved to (305, 330)
Screenshot: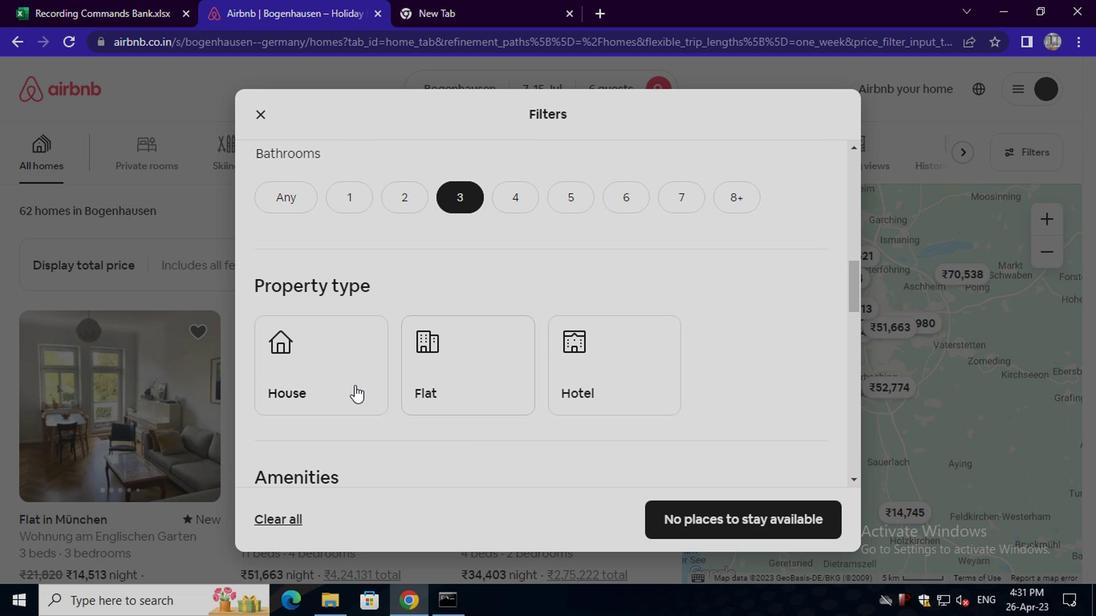 
Action: Mouse pressed left at (305, 330)
Screenshot: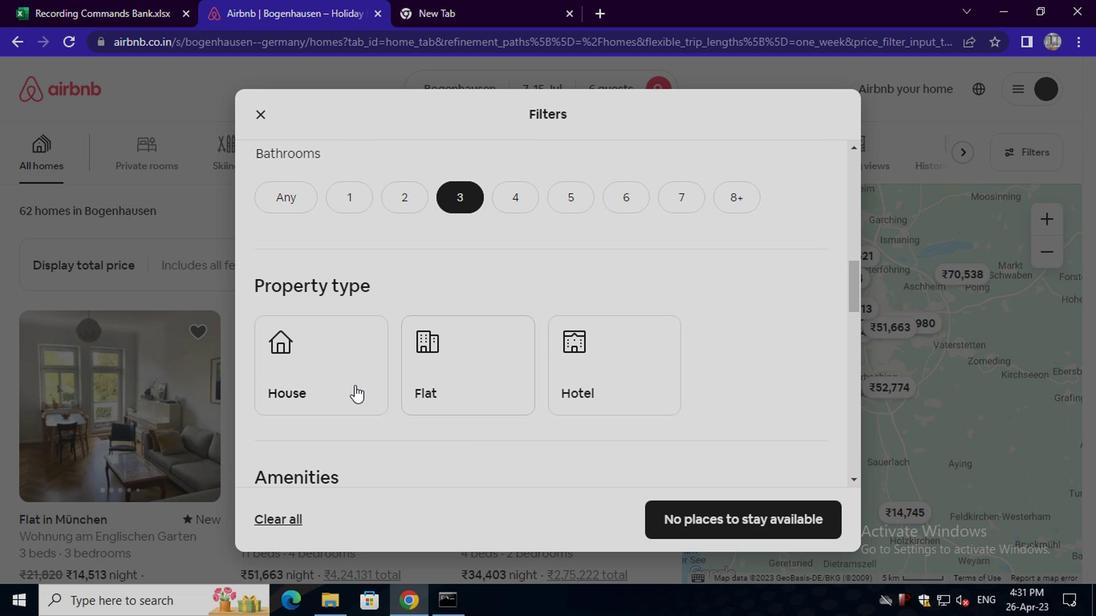 
Action: Mouse moved to (383, 333)
Screenshot: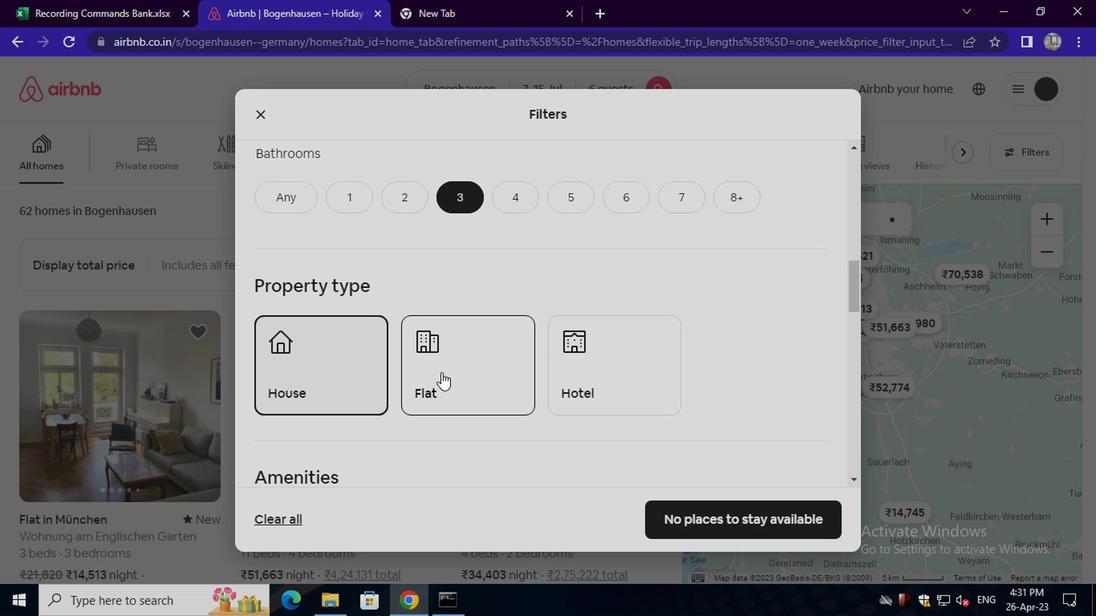 
Action: Mouse pressed left at (383, 333)
Screenshot: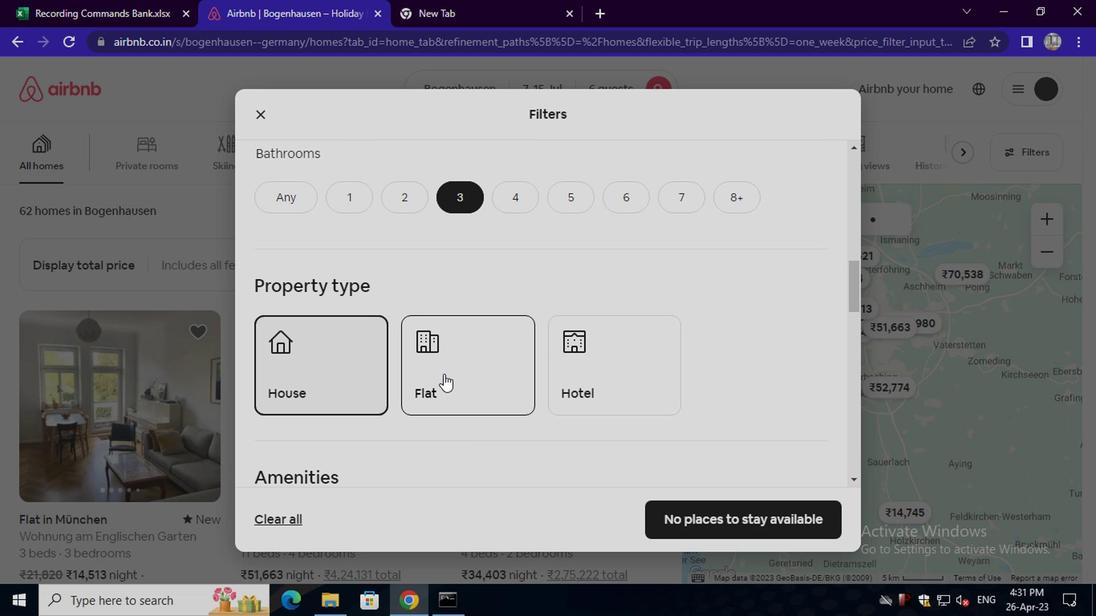 
Action: Mouse moved to (437, 370)
Screenshot: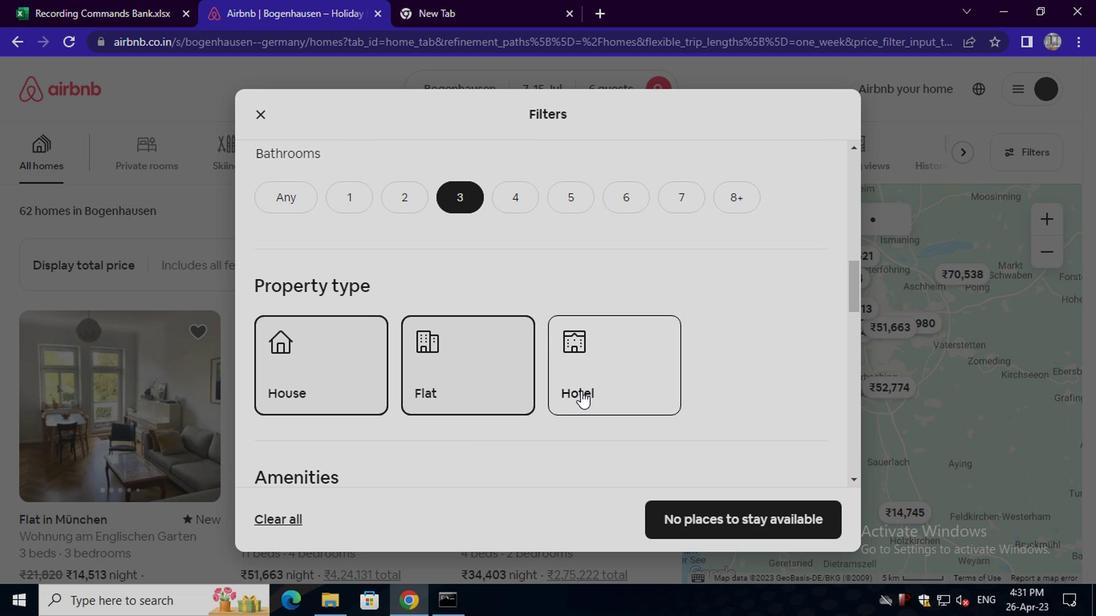 
Action: Mouse scrolled (437, 370) with delta (0, 0)
Screenshot: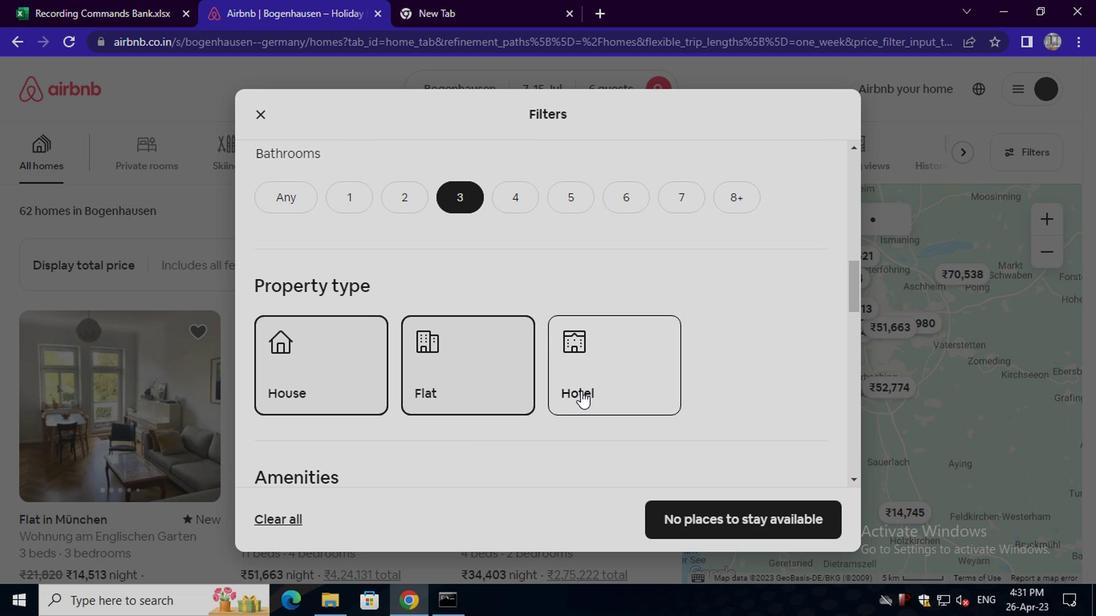 
Action: Mouse scrolled (437, 370) with delta (0, 0)
Screenshot: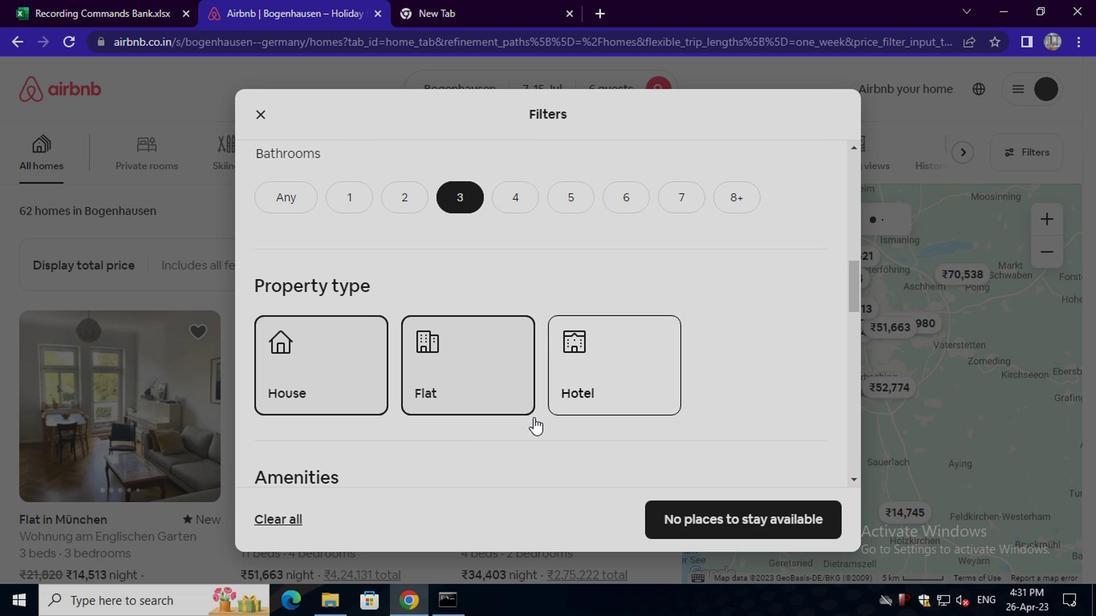 
Action: Mouse scrolled (437, 370) with delta (0, 0)
Screenshot: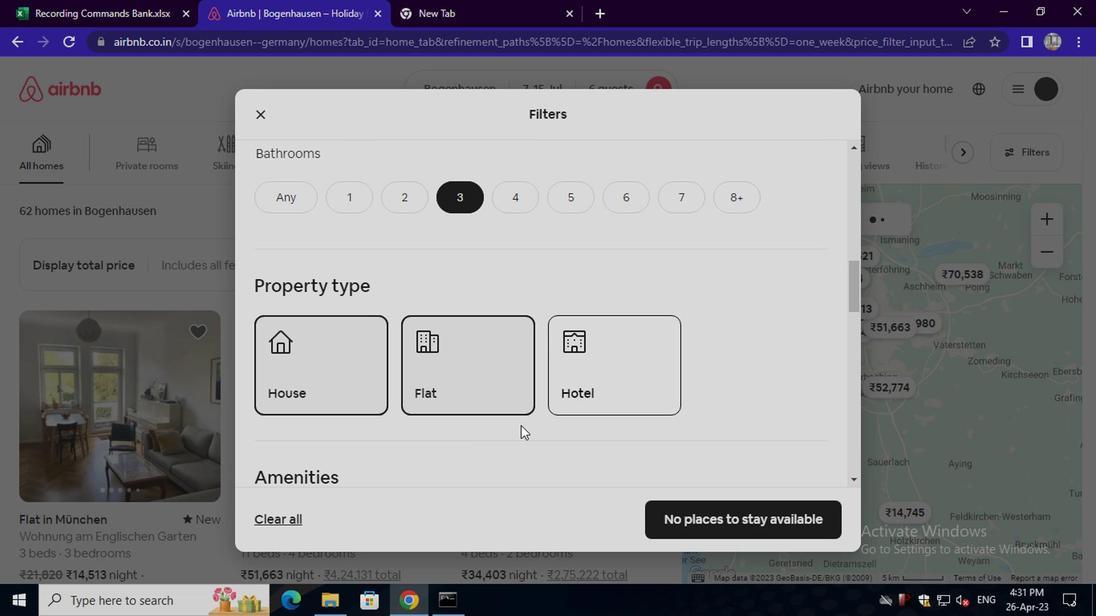 
Action: Mouse moved to (437, 370)
Screenshot: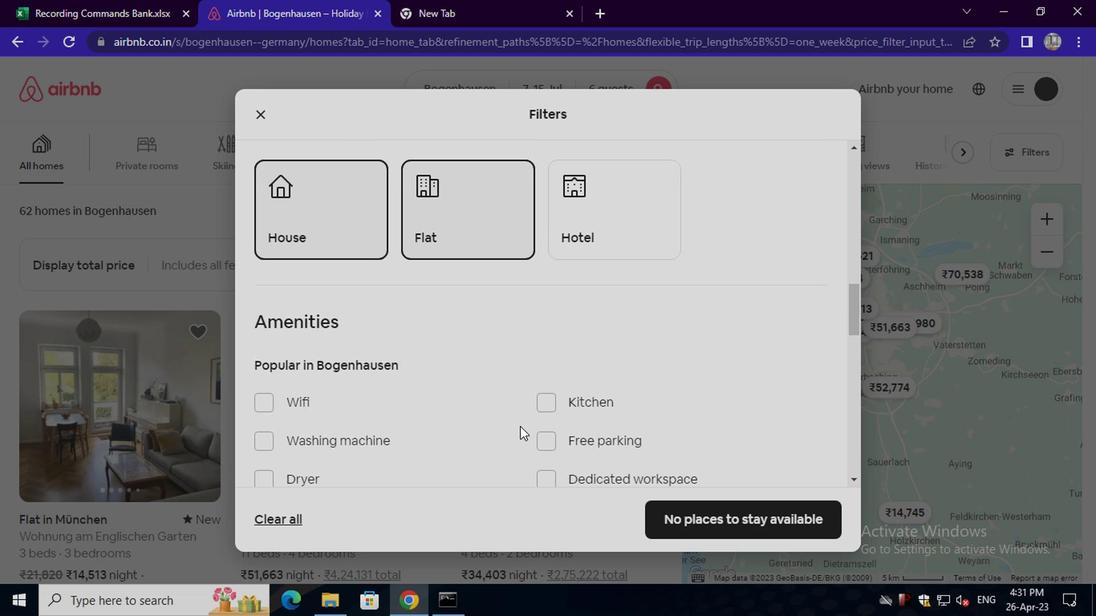 
Action: Mouse scrolled (437, 370) with delta (0, 0)
Screenshot: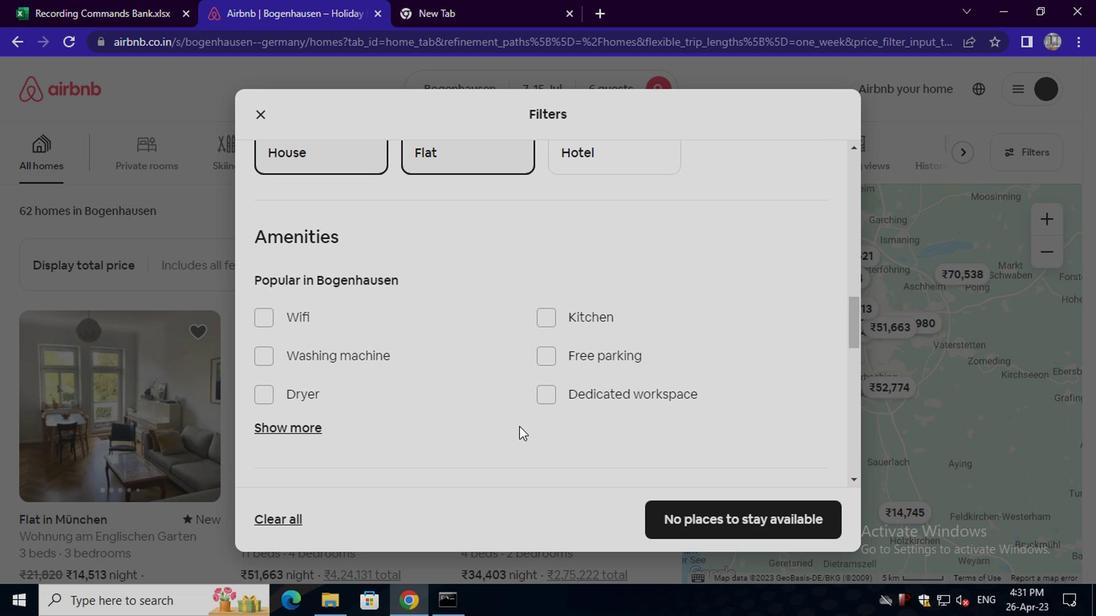 
Action: Mouse scrolled (437, 370) with delta (0, 0)
Screenshot: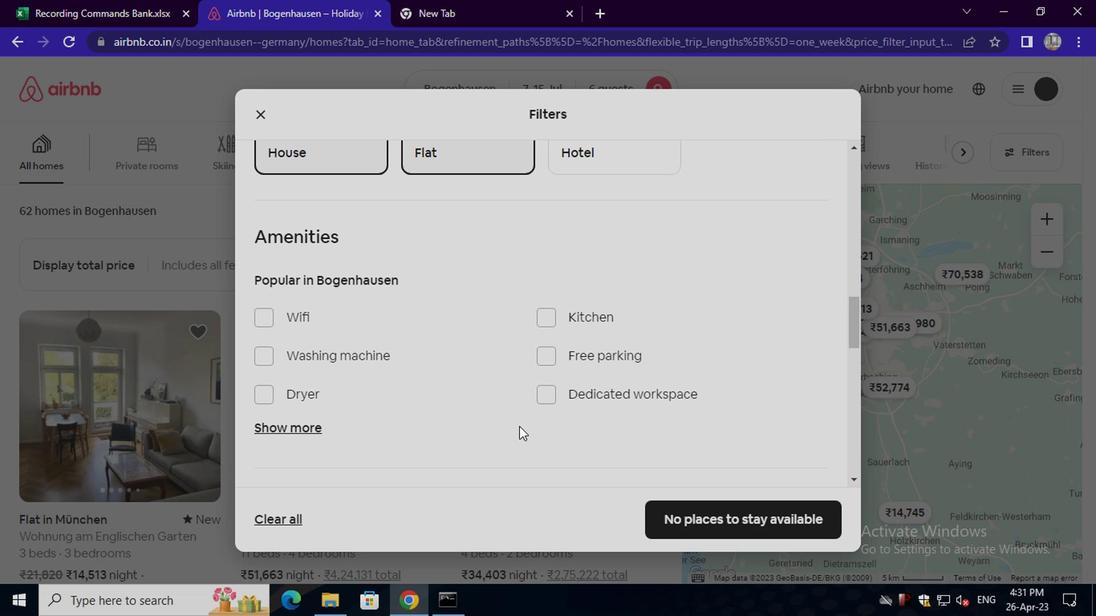 
Action: Mouse scrolled (437, 370) with delta (0, 0)
Screenshot: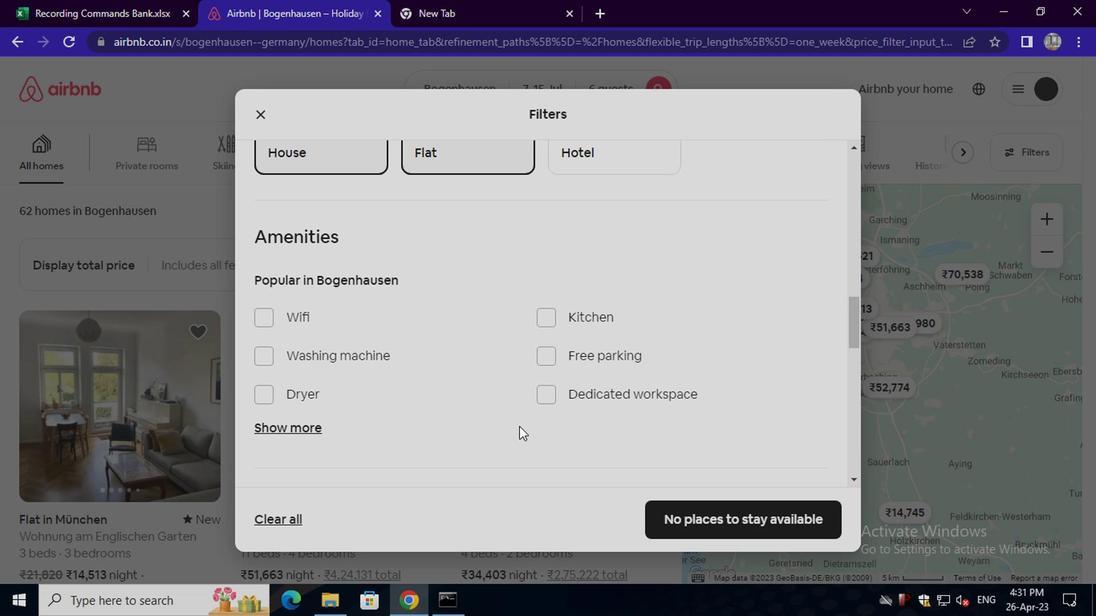 
Action: Mouse moved to (632, 335)
Screenshot: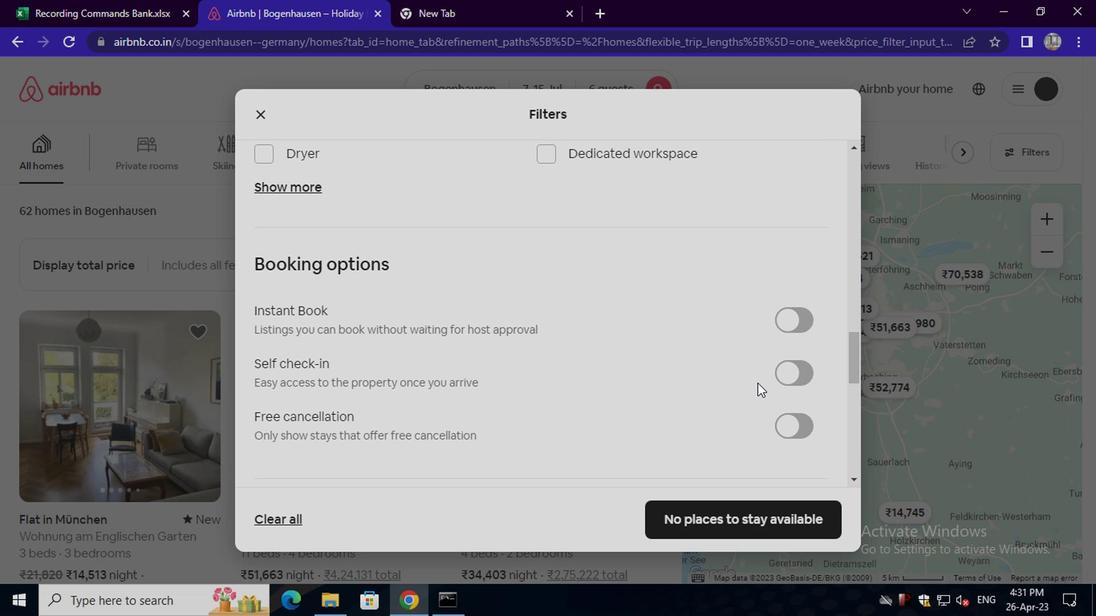 
Action: Mouse pressed left at (632, 335)
Screenshot: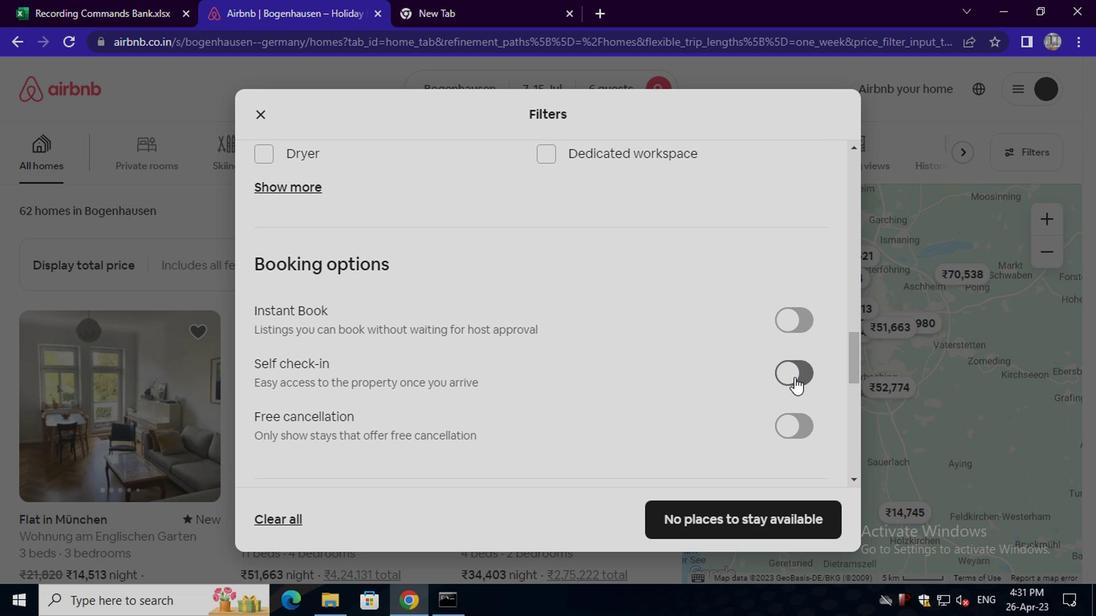 
Action: Mouse moved to (411, 357)
Screenshot: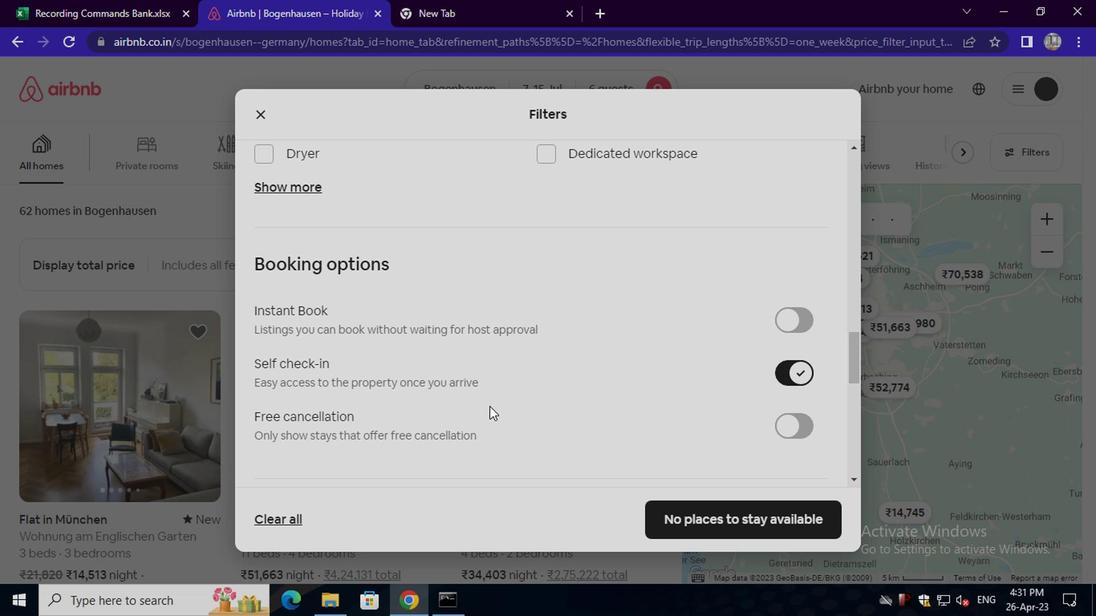 
Action: Mouse scrolled (411, 356) with delta (0, 0)
Screenshot: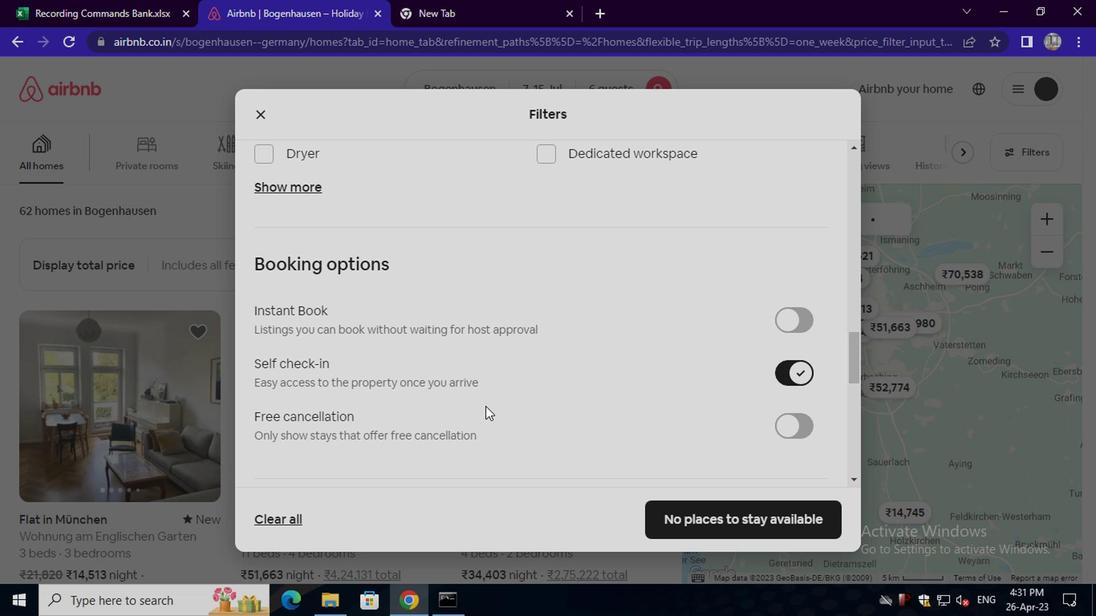 
Action: Mouse scrolled (411, 356) with delta (0, 0)
Screenshot: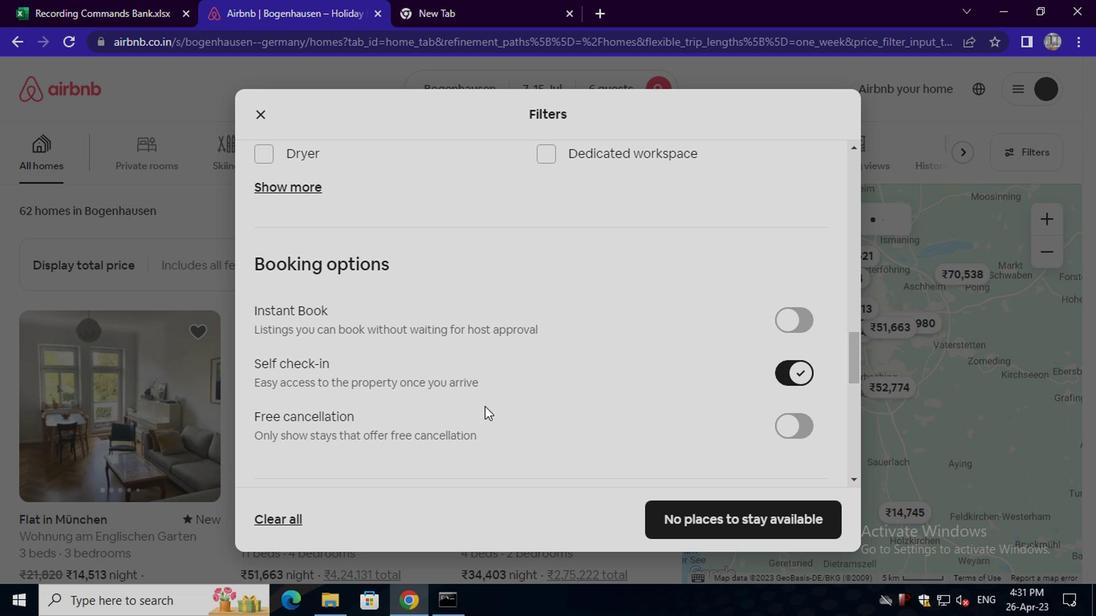 
Action: Mouse scrolled (411, 356) with delta (0, 0)
Screenshot: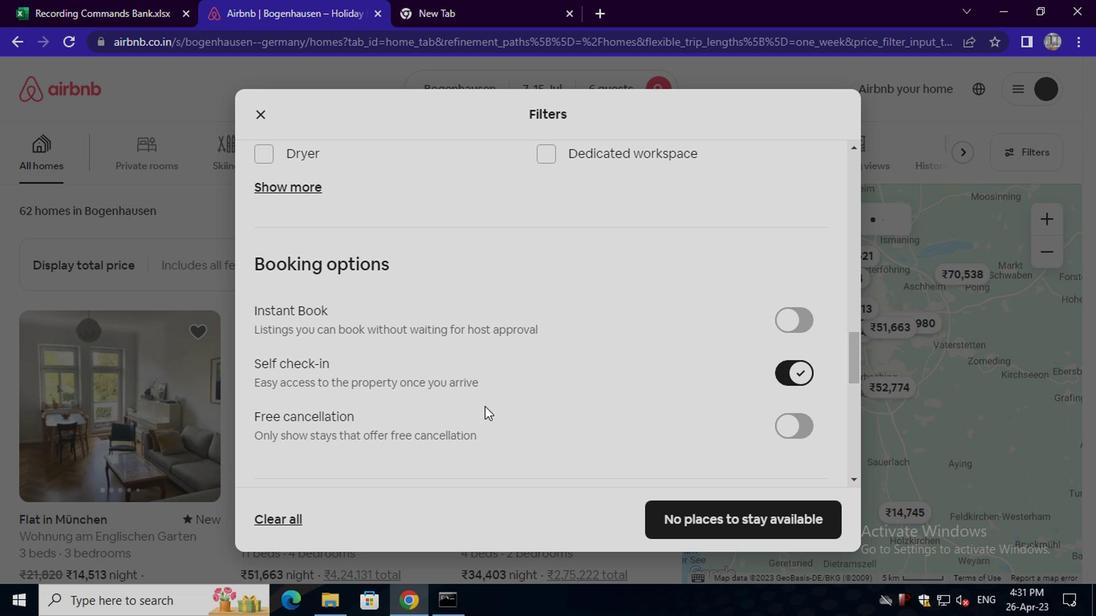 
Action: Mouse scrolled (411, 356) with delta (0, 0)
Screenshot: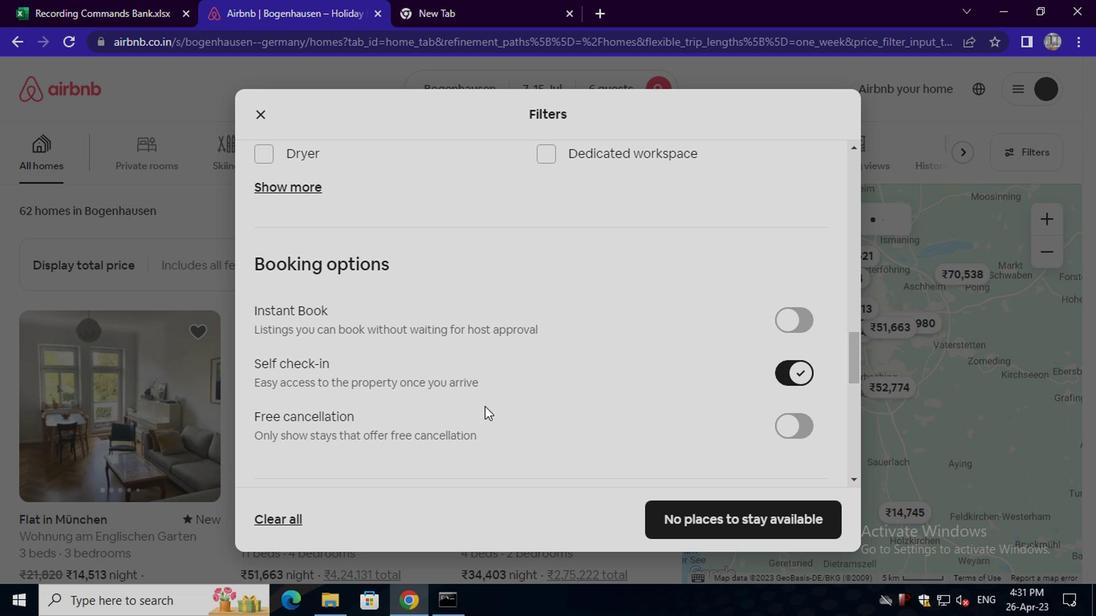 
Action: Mouse scrolled (411, 356) with delta (0, 0)
Screenshot: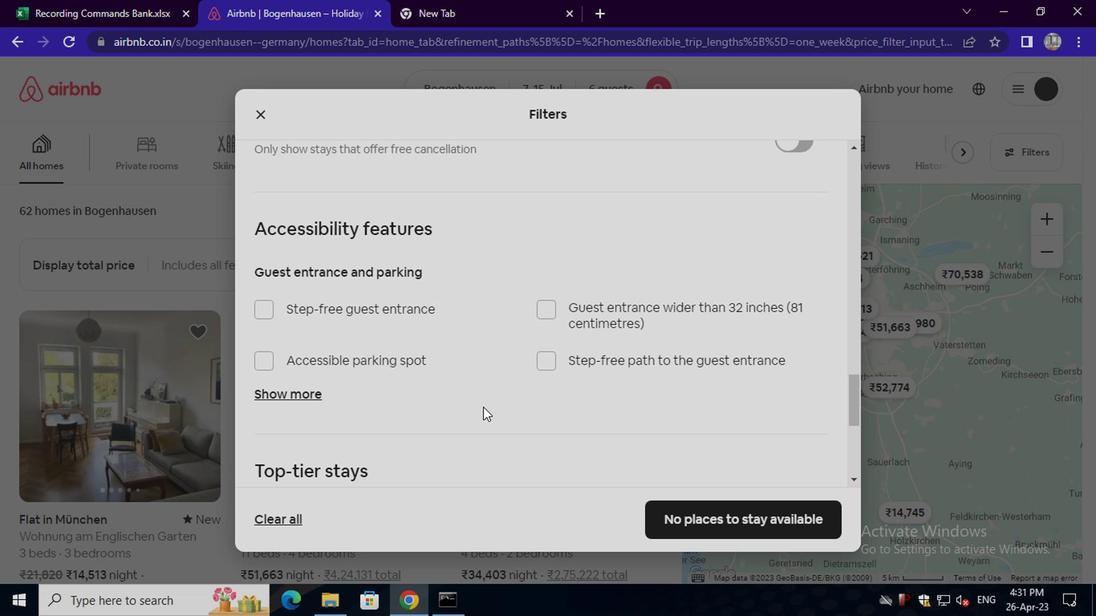 
Action: Mouse scrolled (411, 356) with delta (0, 0)
Screenshot: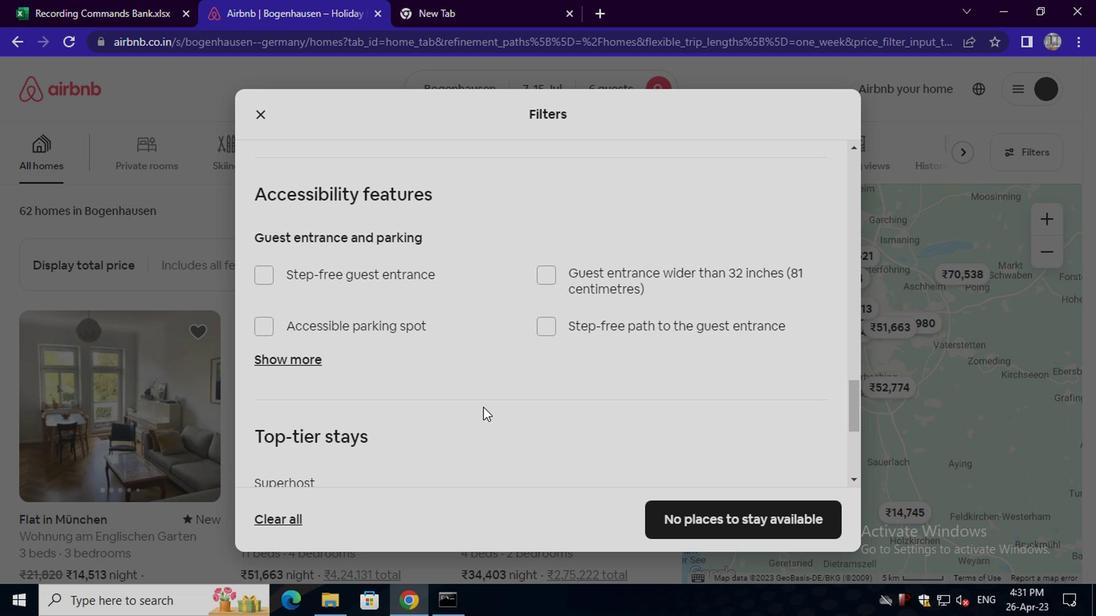
Action: Mouse scrolled (411, 356) with delta (0, 0)
Screenshot: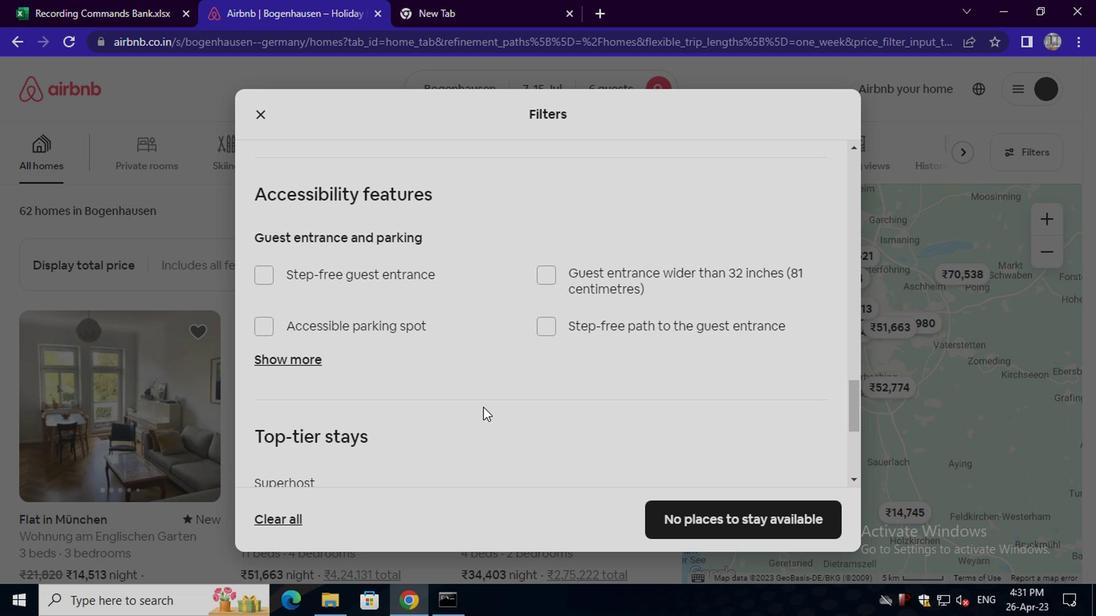 
Action: Mouse scrolled (411, 356) with delta (0, 0)
Screenshot: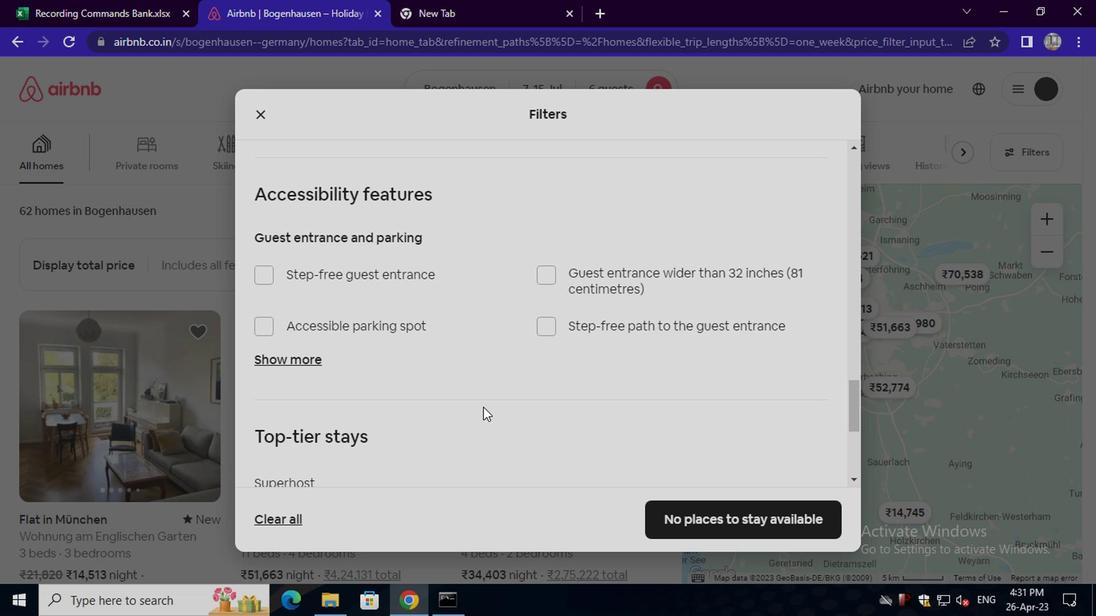 
Action: Mouse moved to (255, 333)
Screenshot: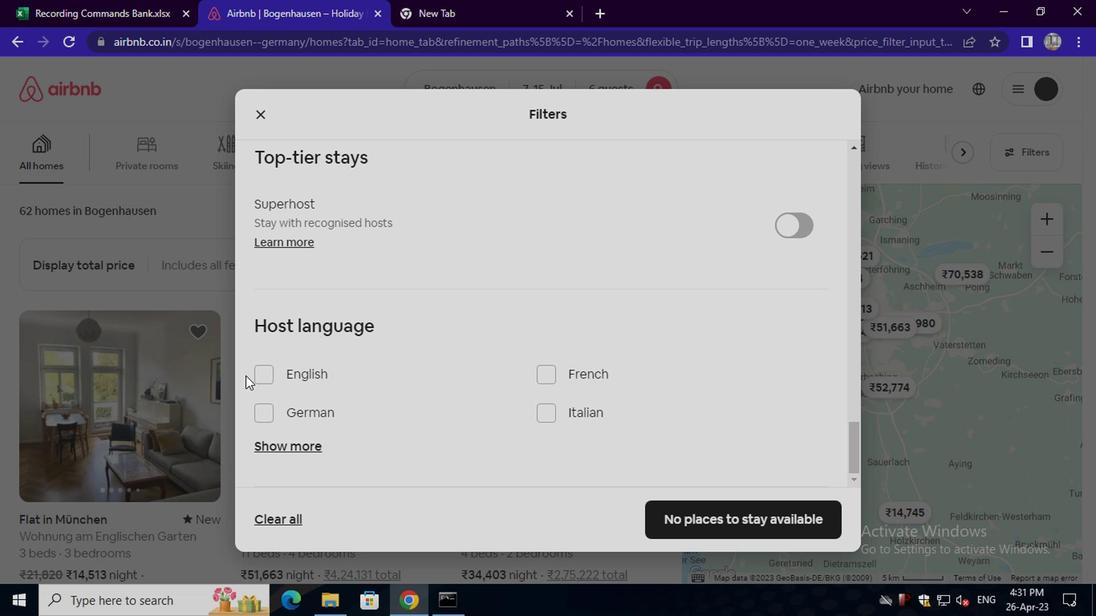 
Action: Mouse pressed left at (255, 333)
Screenshot: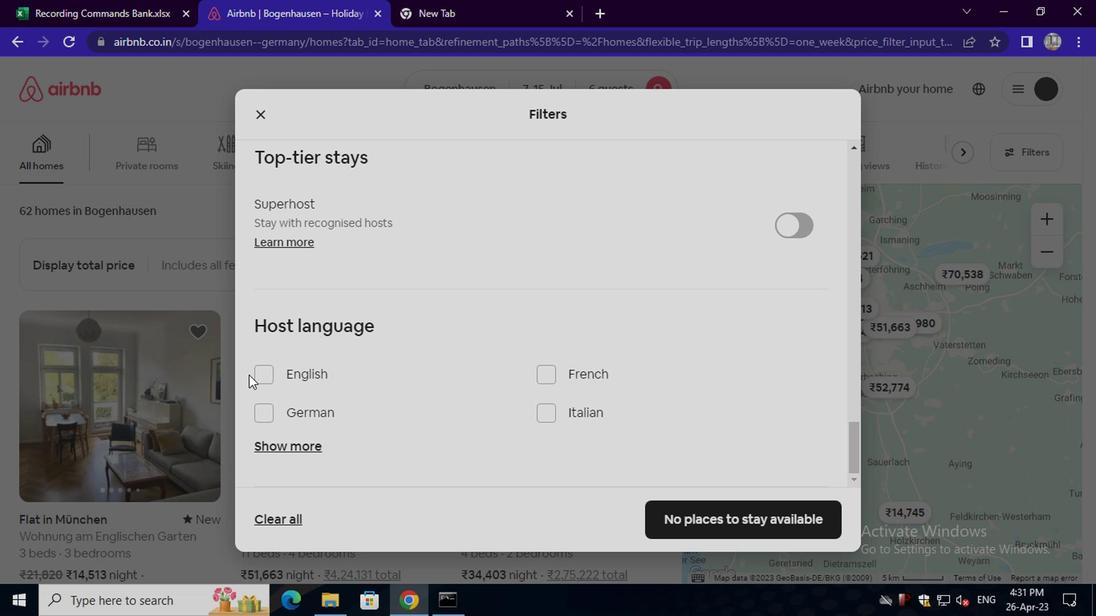 
Action: Mouse moved to (549, 437)
Screenshot: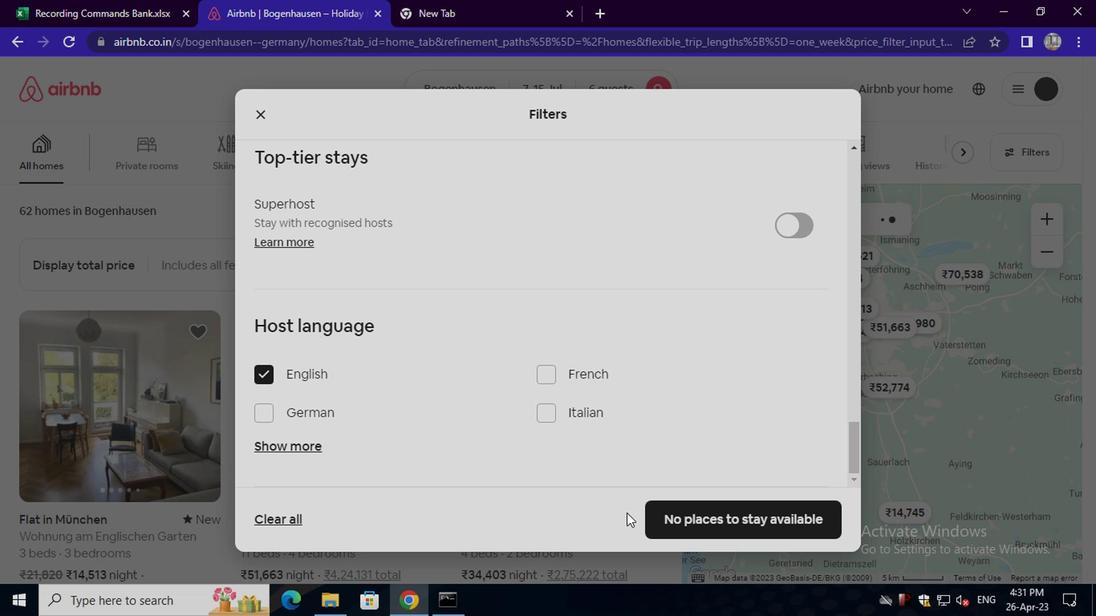 
Action: Mouse pressed left at (549, 437)
Screenshot: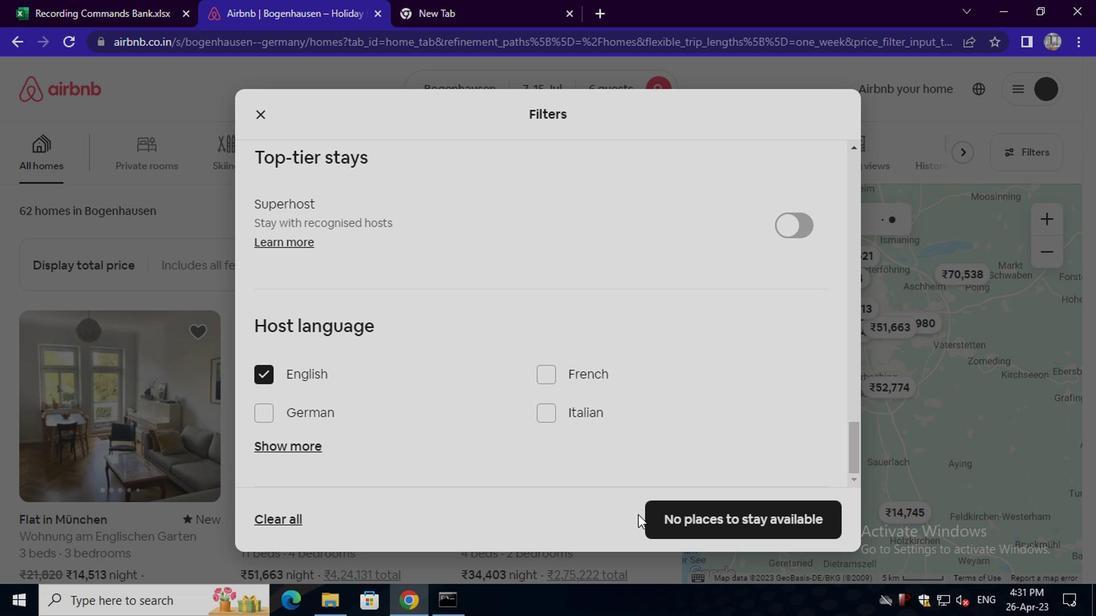 
